 Task: Use the formula "MINUS" in spreadsheet "Project portfolio".
Action: Mouse moved to (748, 91)
Screenshot: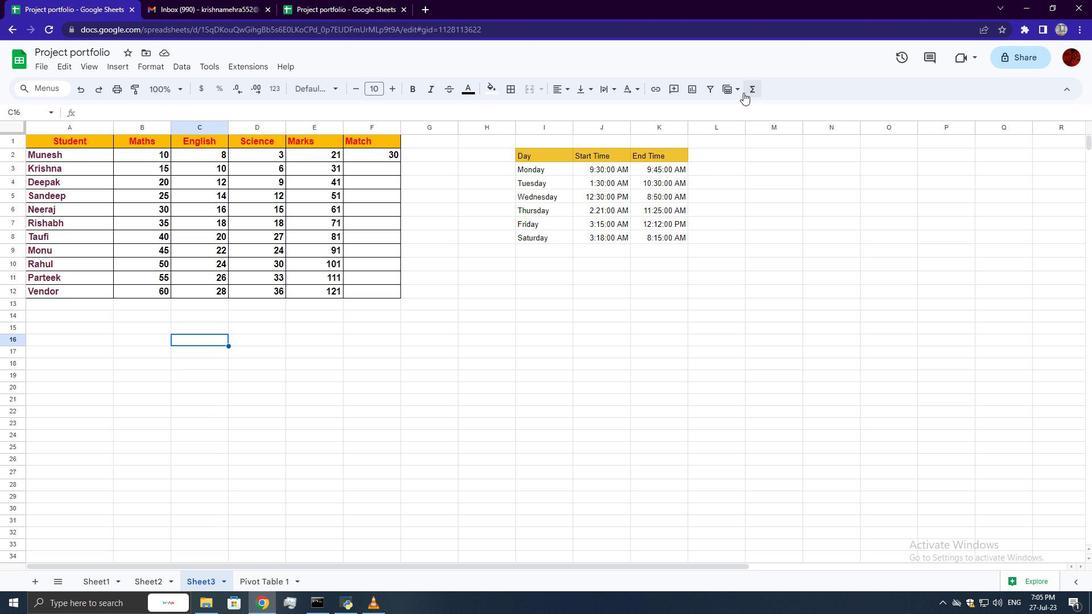 
Action: Mouse pressed left at (748, 91)
Screenshot: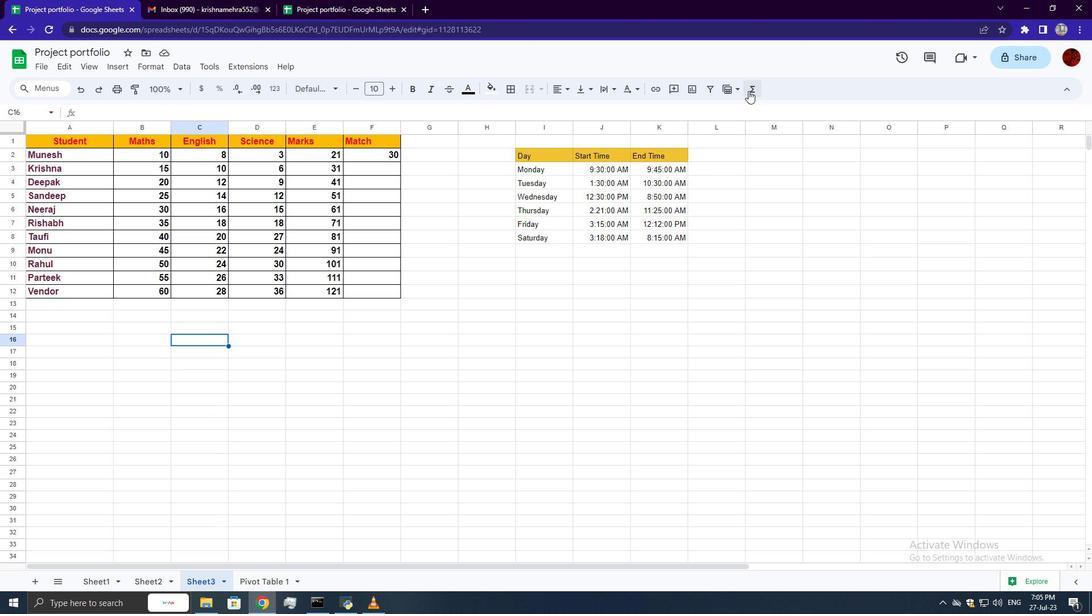 
Action: Mouse moved to (937, 221)
Screenshot: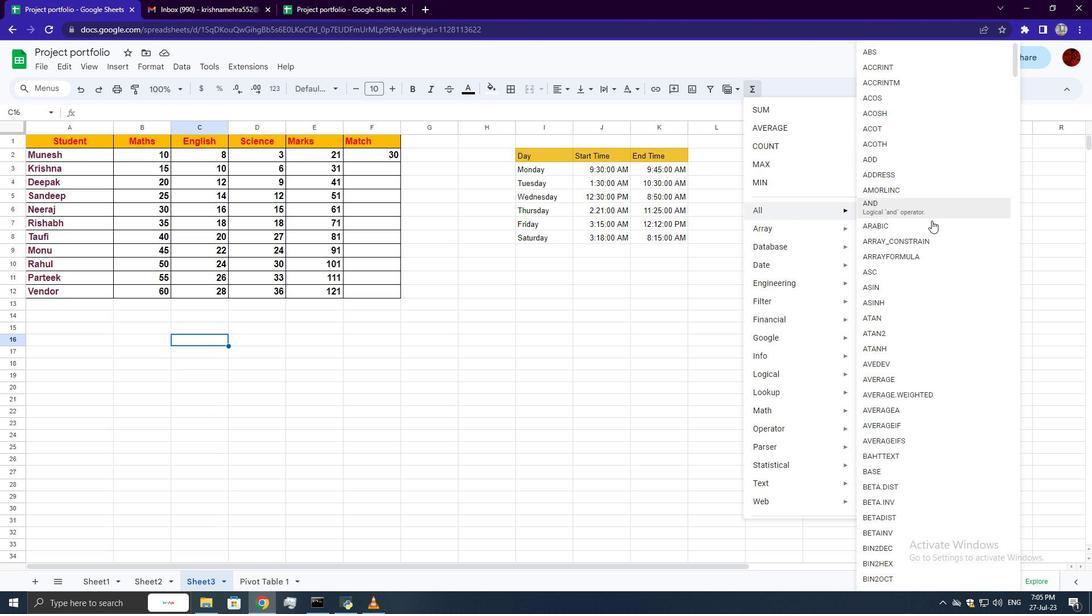 
Action: Mouse scrolled (937, 220) with delta (0, 0)
Screenshot: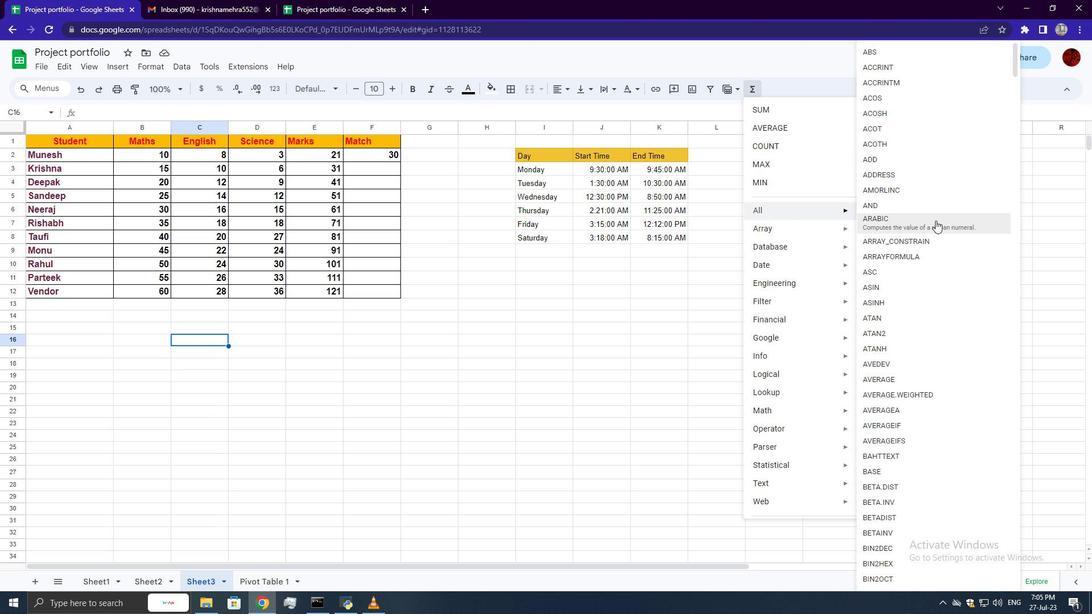 
Action: Mouse scrolled (937, 220) with delta (0, 0)
Screenshot: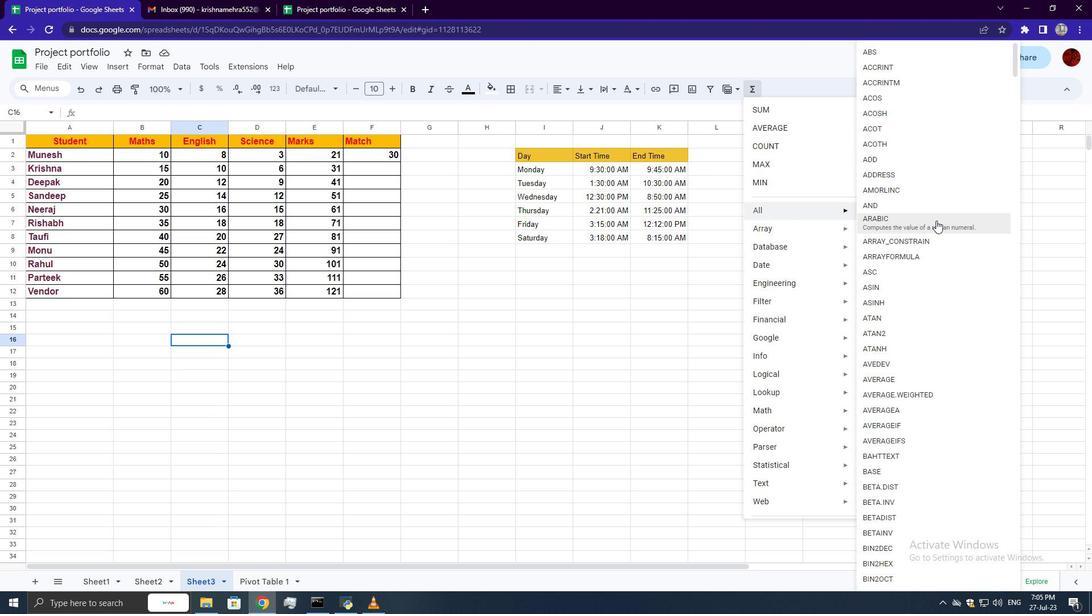 
Action: Mouse scrolled (937, 220) with delta (0, 0)
Screenshot: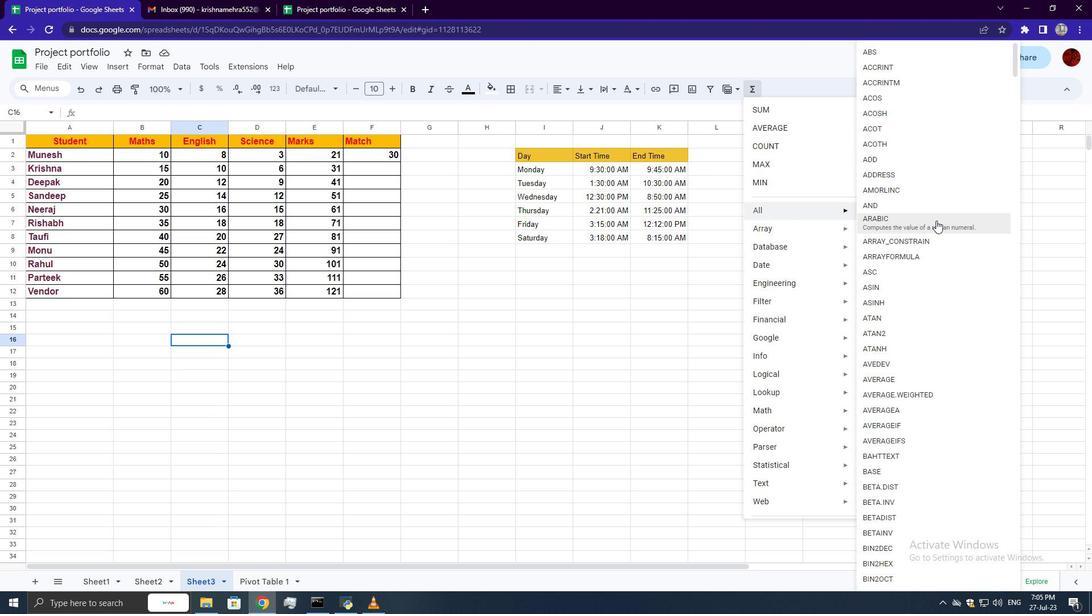 
Action: Mouse scrolled (937, 220) with delta (0, 0)
Screenshot: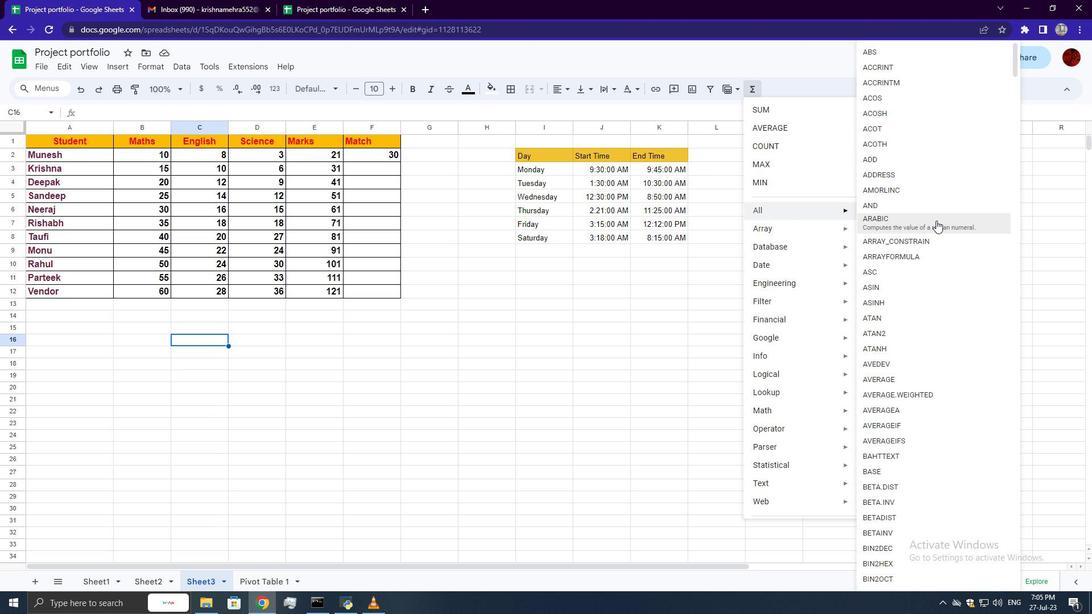 
Action: Mouse scrolled (937, 220) with delta (0, 0)
Screenshot: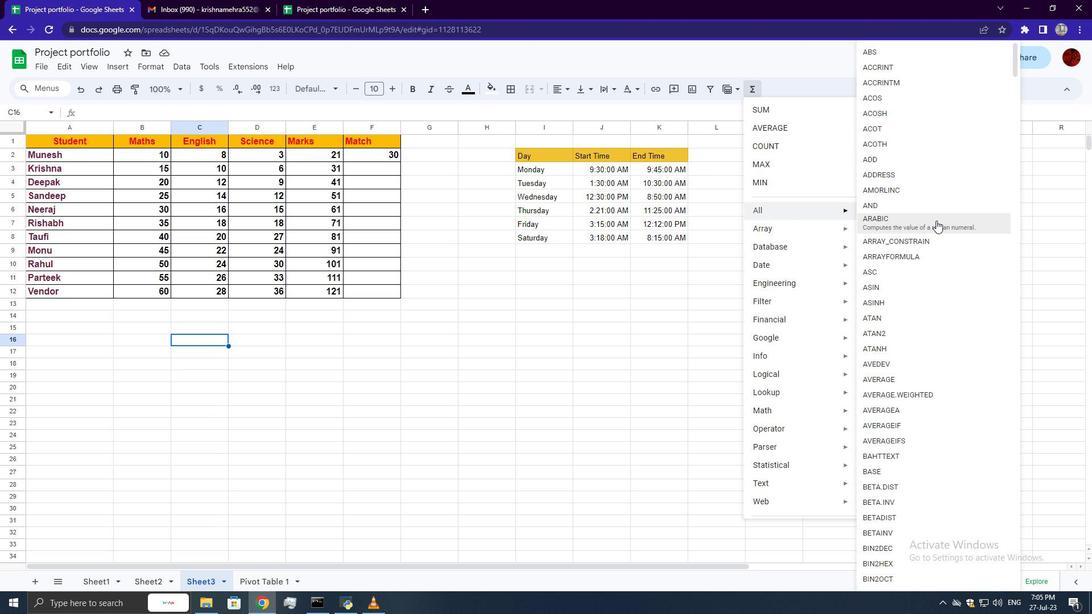 
Action: Mouse scrolled (937, 220) with delta (0, 0)
Screenshot: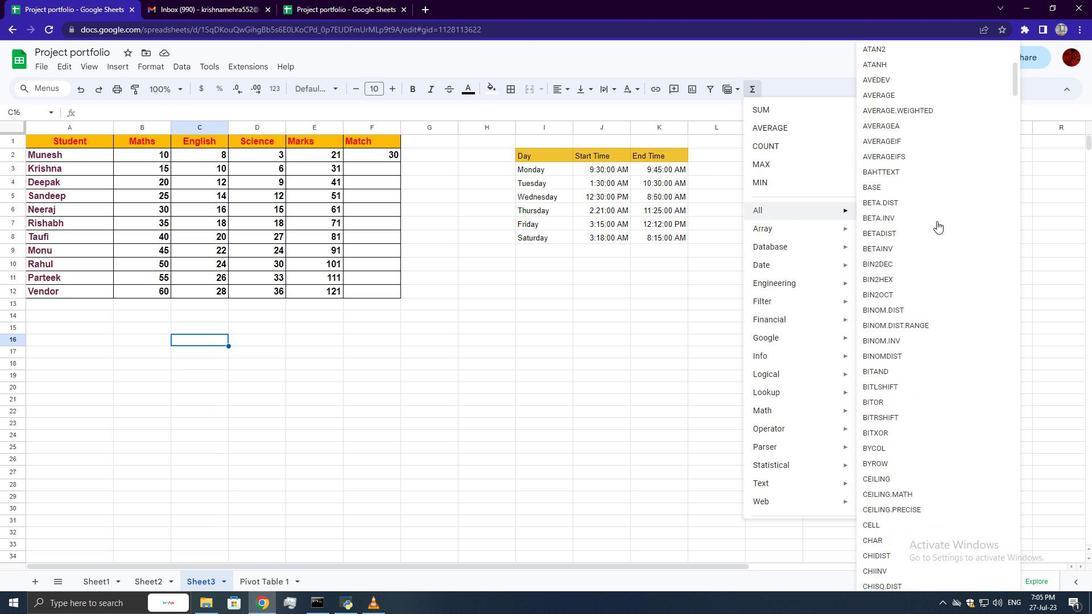 
Action: Mouse scrolled (937, 220) with delta (0, 0)
Screenshot: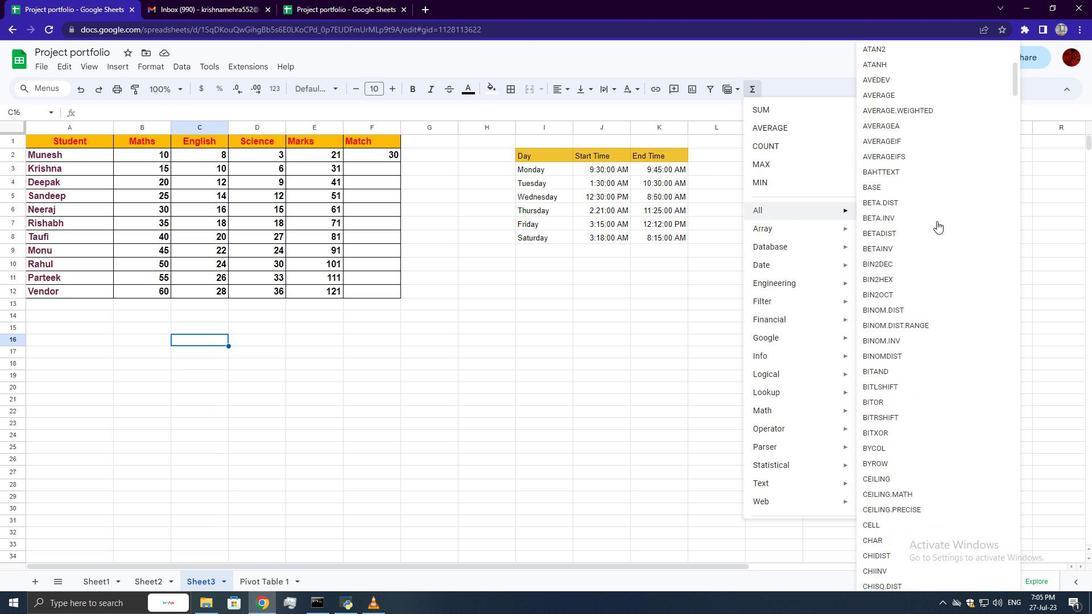 
Action: Mouse scrolled (937, 220) with delta (0, 0)
Screenshot: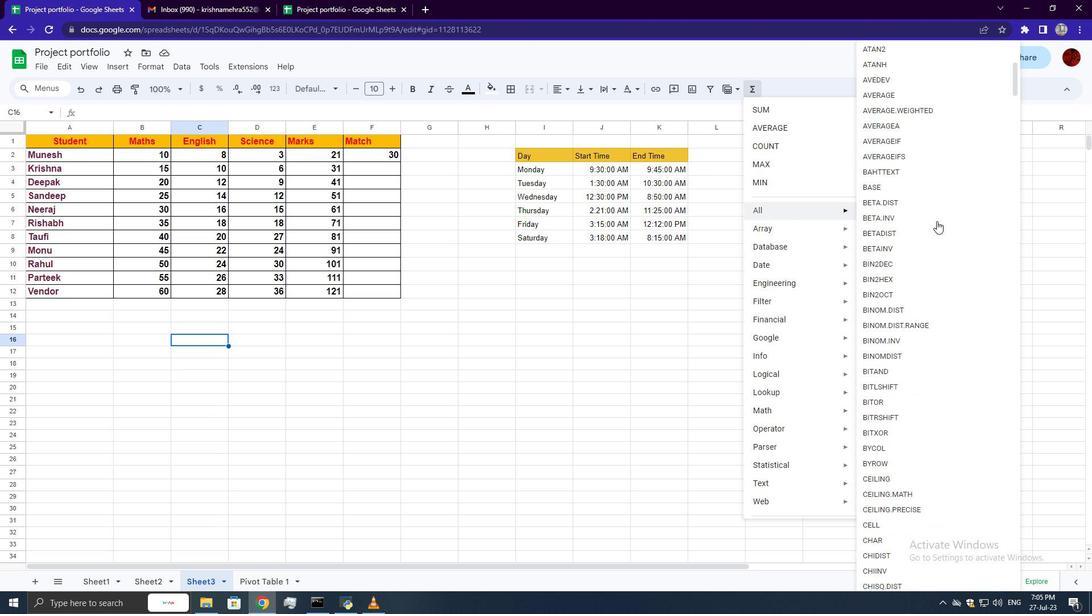 
Action: Mouse scrolled (937, 220) with delta (0, 0)
Screenshot: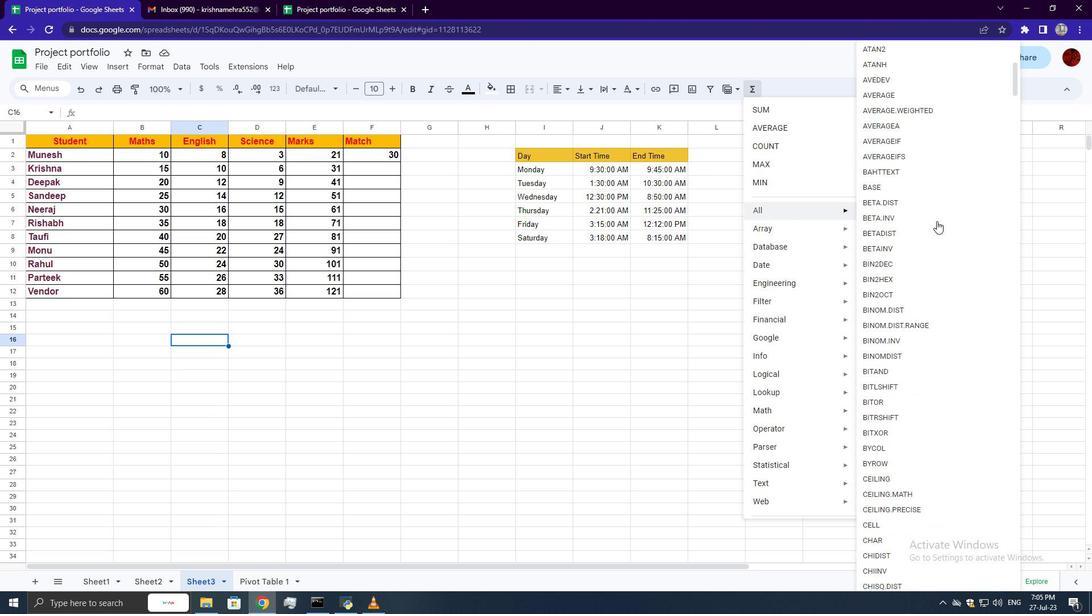 
Action: Mouse scrolled (937, 220) with delta (0, 0)
Screenshot: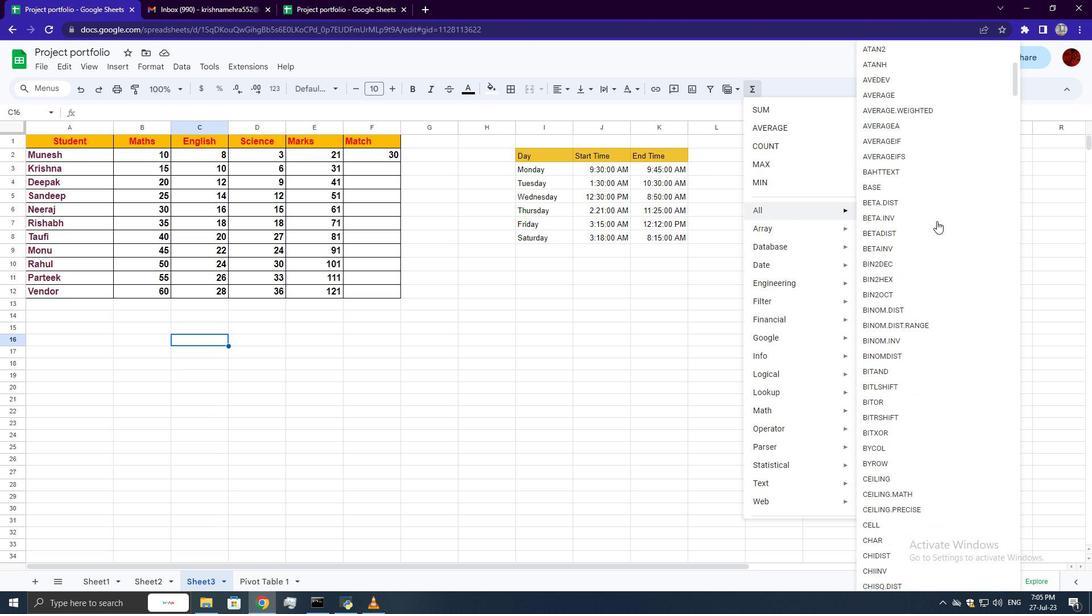 
Action: Mouse scrolled (937, 220) with delta (0, 0)
Screenshot: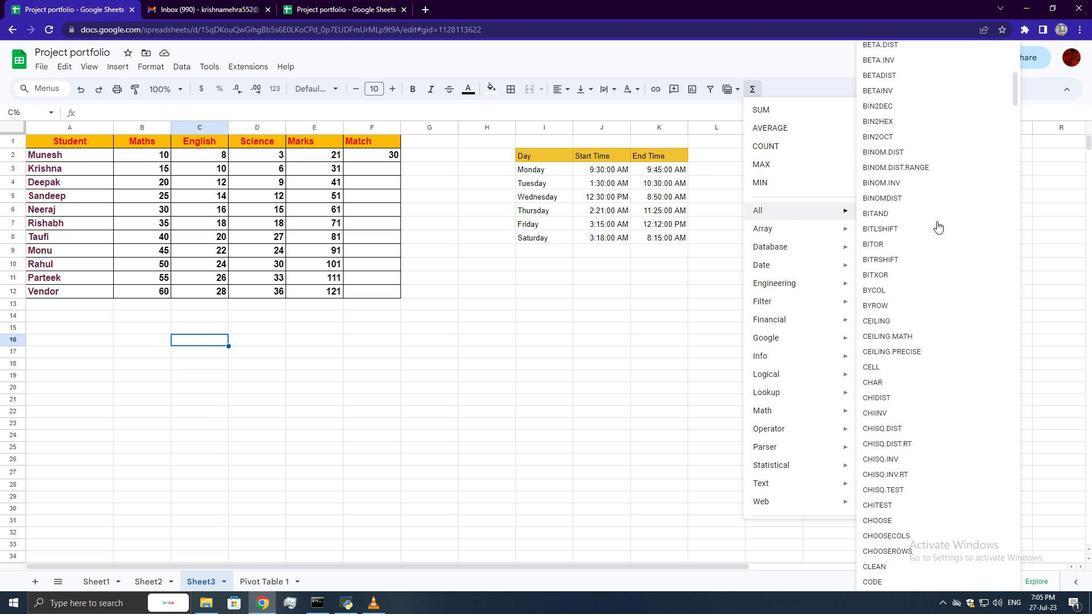 
Action: Mouse scrolled (937, 220) with delta (0, 0)
Screenshot: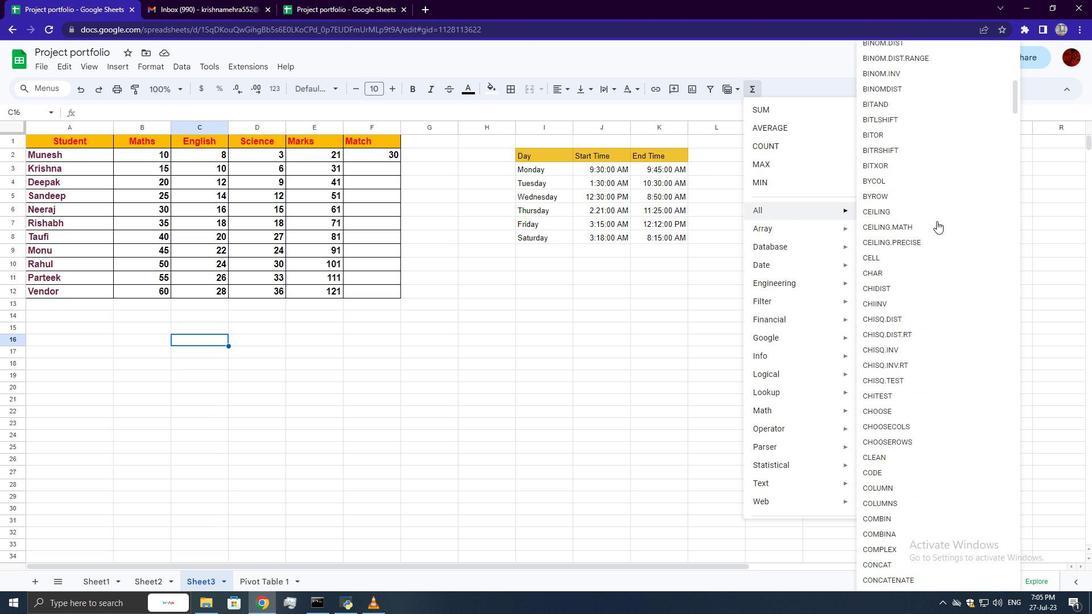 
Action: Mouse scrolled (937, 220) with delta (0, 0)
Screenshot: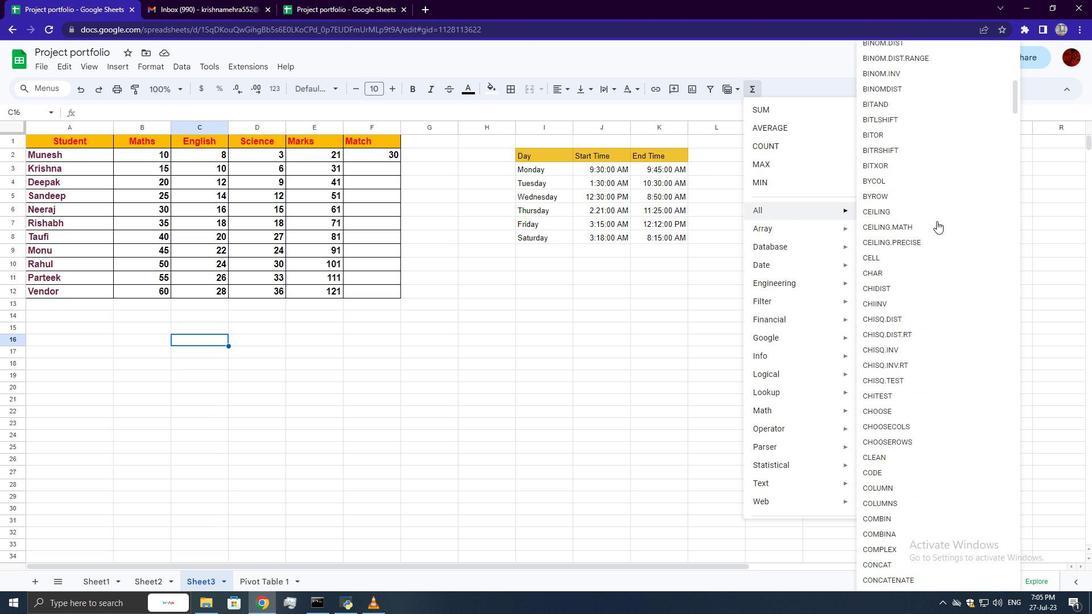 
Action: Mouse scrolled (937, 220) with delta (0, 0)
Screenshot: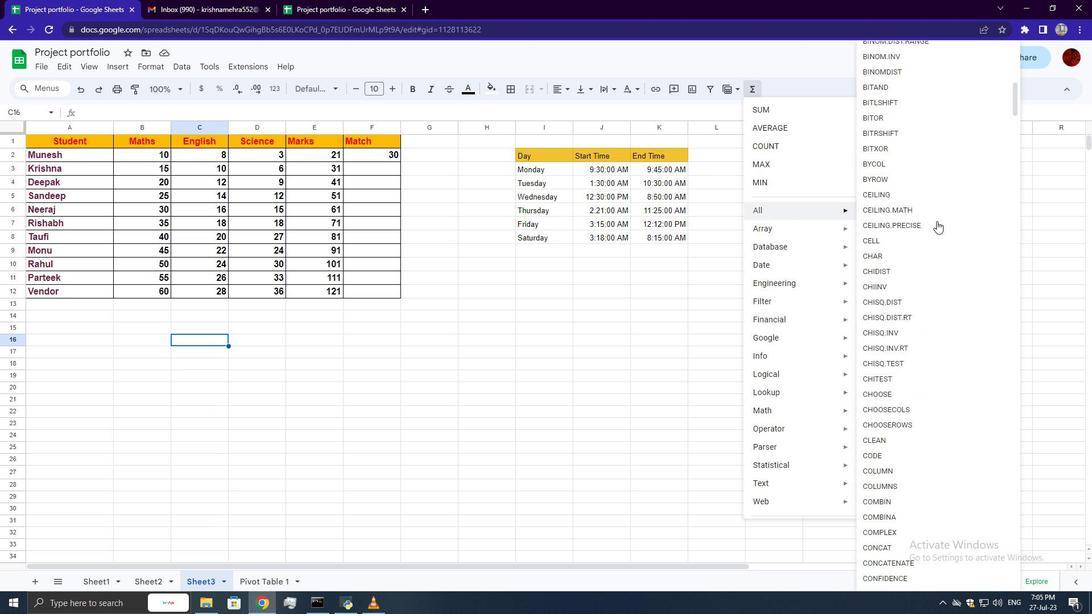 
Action: Mouse scrolled (937, 220) with delta (0, 0)
Screenshot: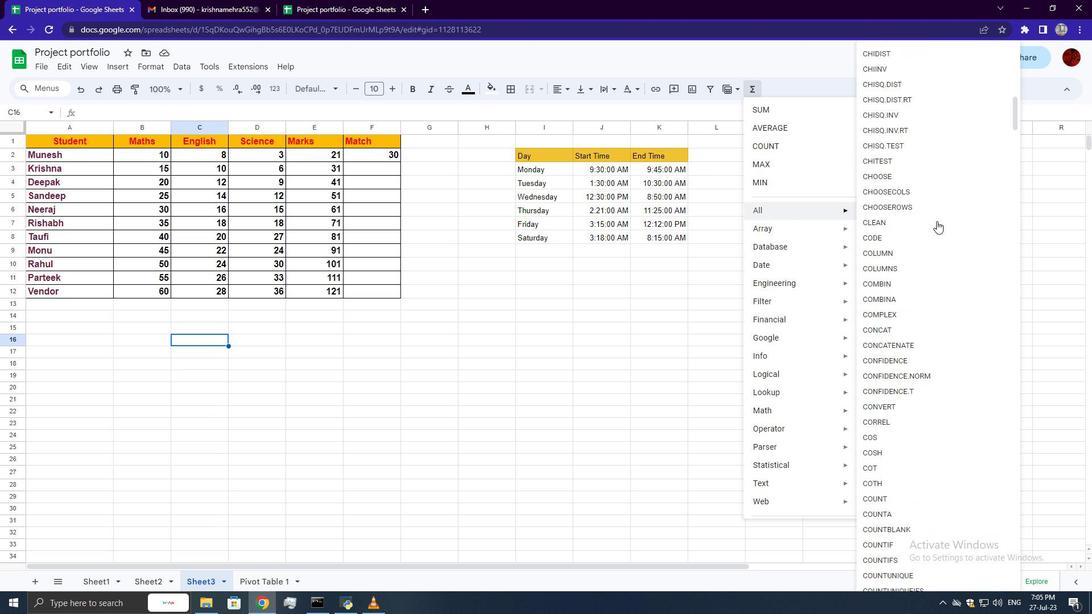 
Action: Mouse scrolled (937, 220) with delta (0, 0)
Screenshot: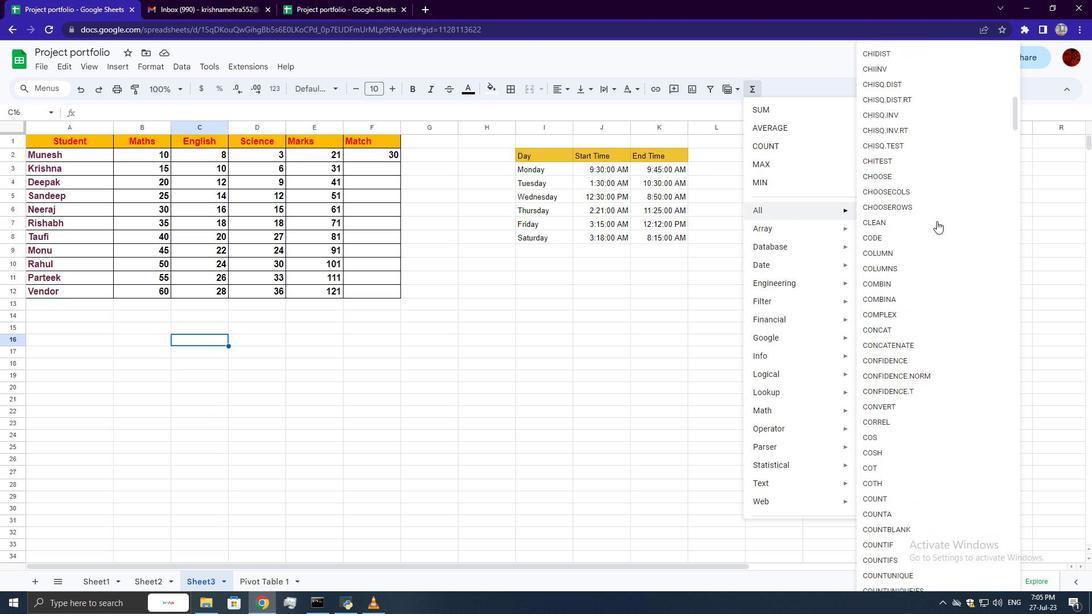 
Action: Mouse scrolled (937, 220) with delta (0, 0)
Screenshot: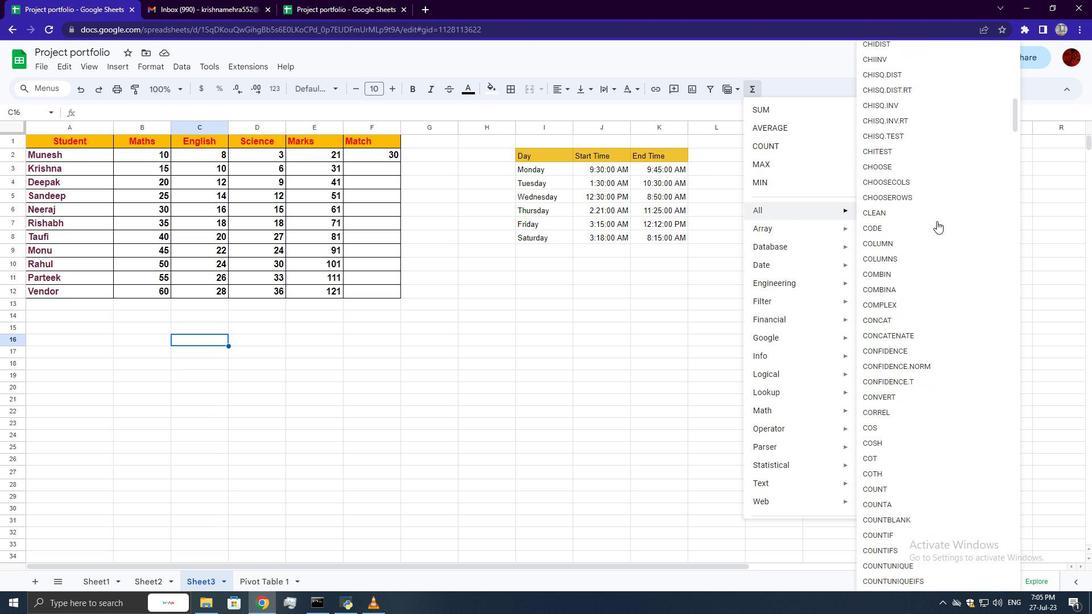 
Action: Mouse scrolled (937, 220) with delta (0, 0)
Screenshot: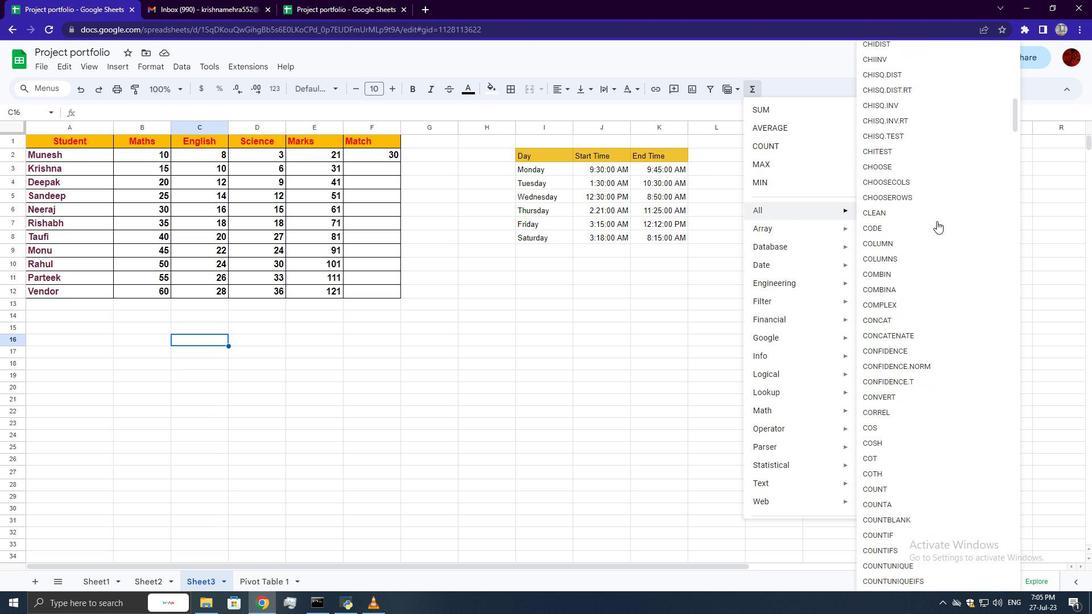 
Action: Mouse scrolled (937, 220) with delta (0, 0)
Screenshot: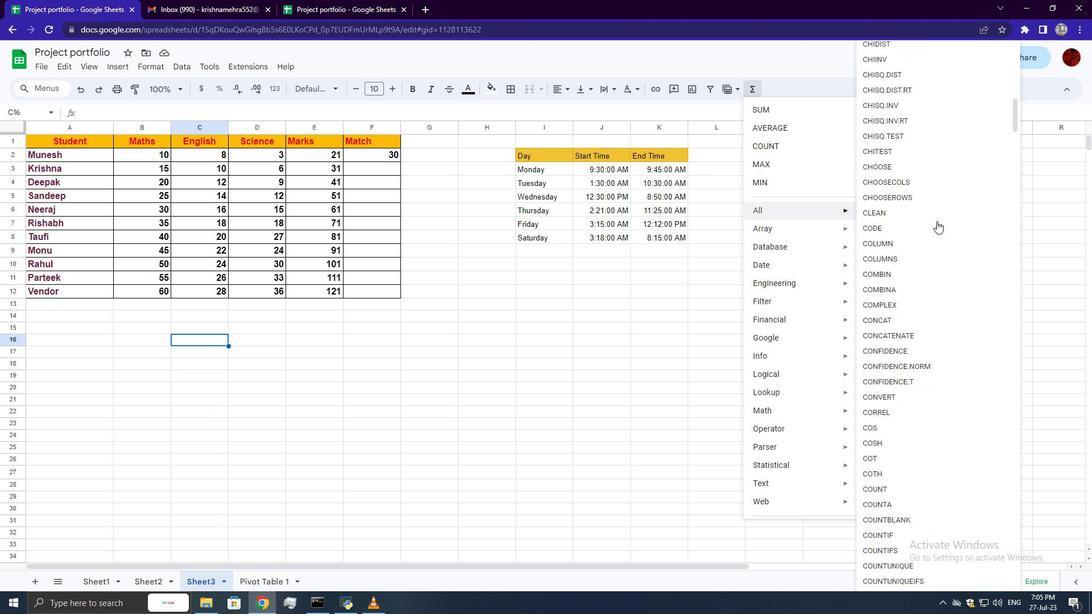 
Action: Mouse scrolled (937, 220) with delta (0, 0)
Screenshot: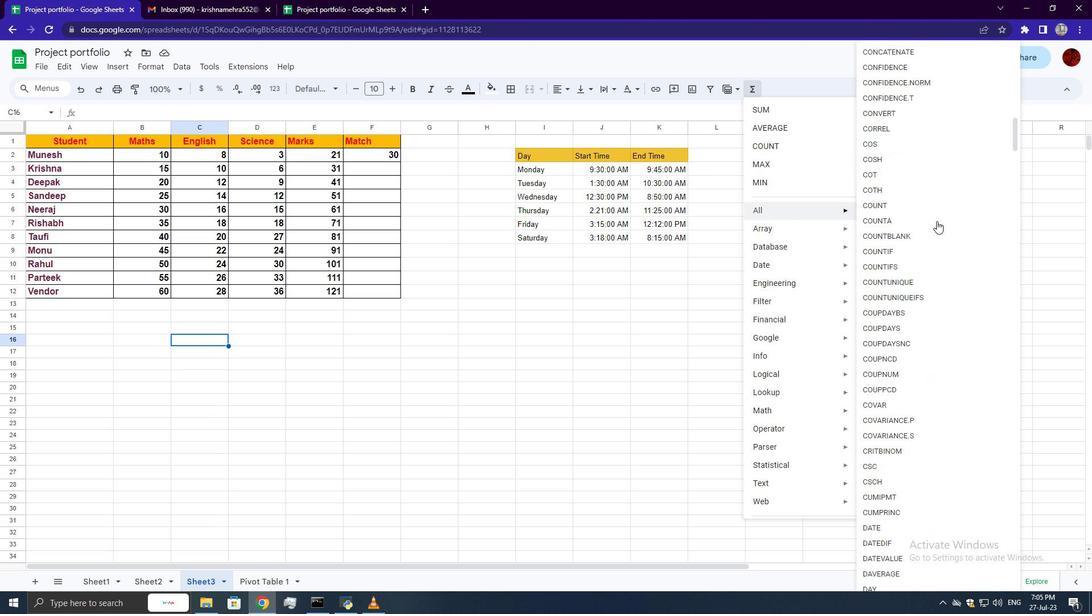 
Action: Mouse scrolled (937, 220) with delta (0, 0)
Screenshot: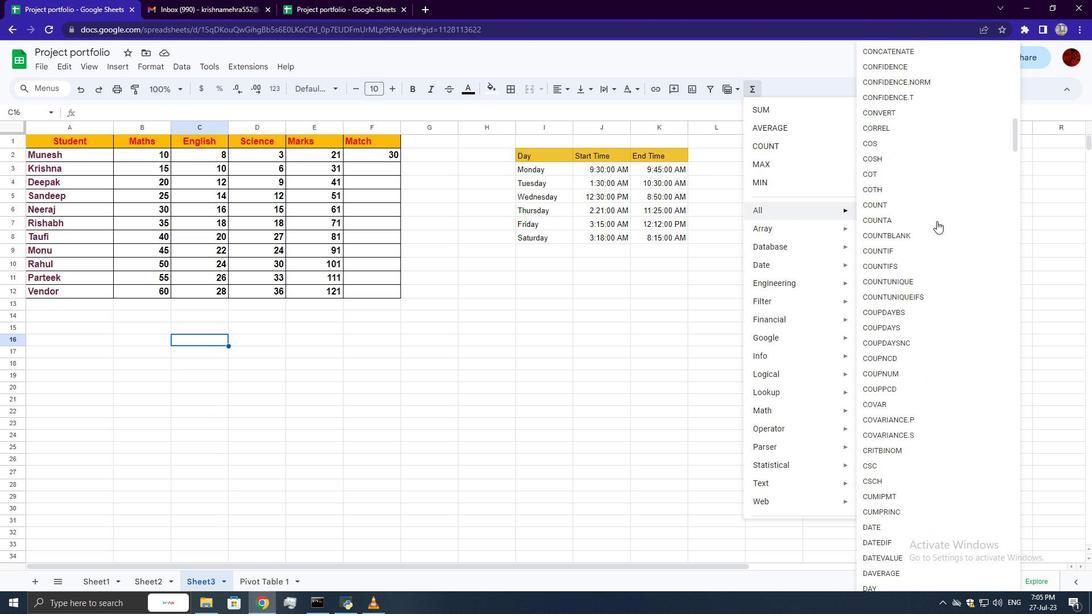
Action: Mouse scrolled (937, 220) with delta (0, 0)
Screenshot: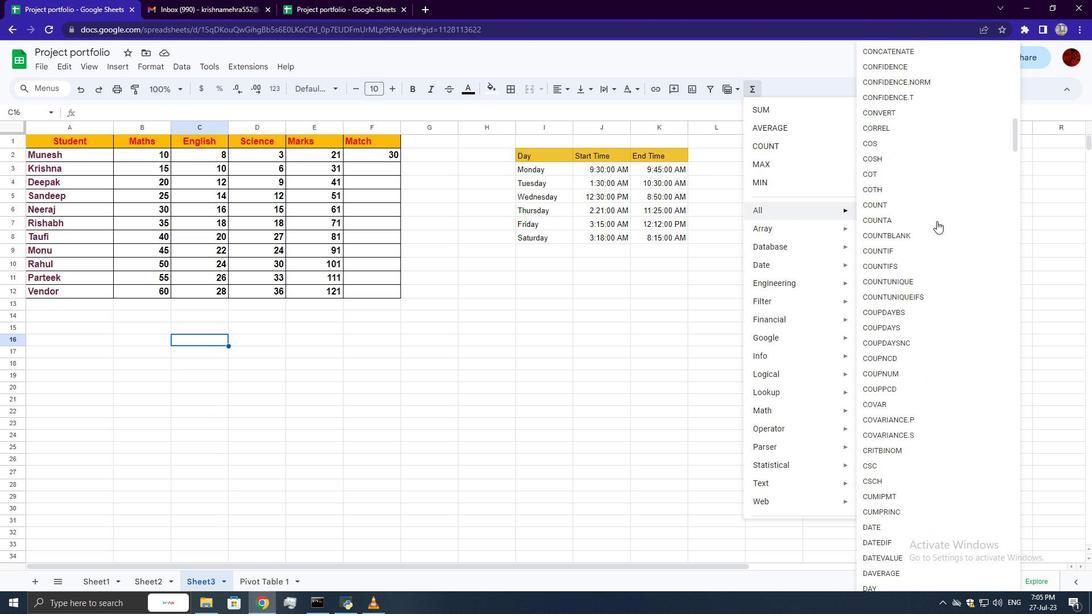 
Action: Mouse scrolled (937, 220) with delta (0, 0)
Screenshot: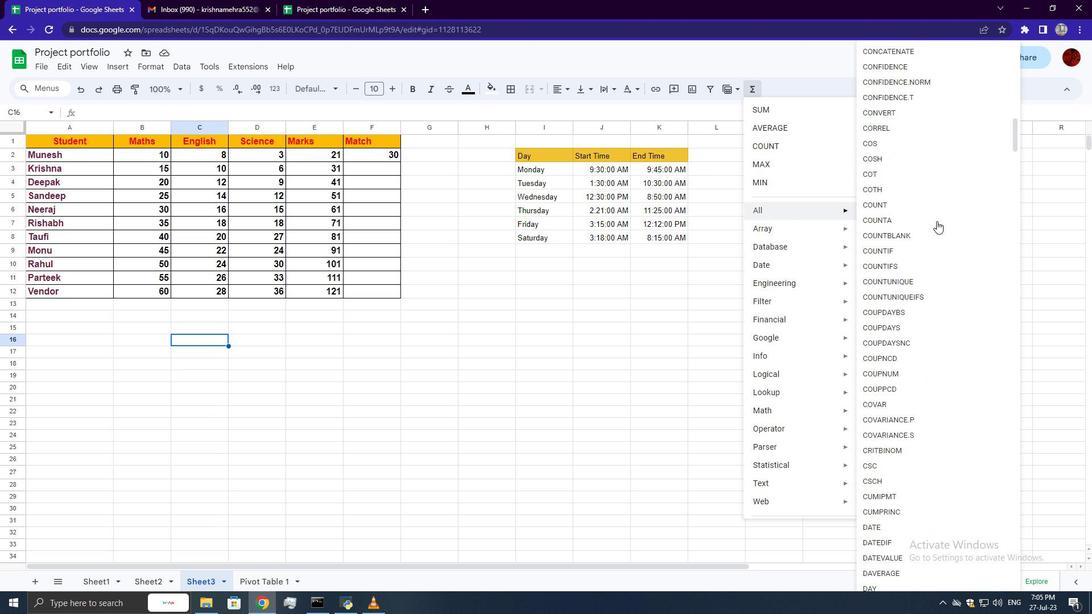 
Action: Mouse scrolled (937, 220) with delta (0, 0)
Screenshot: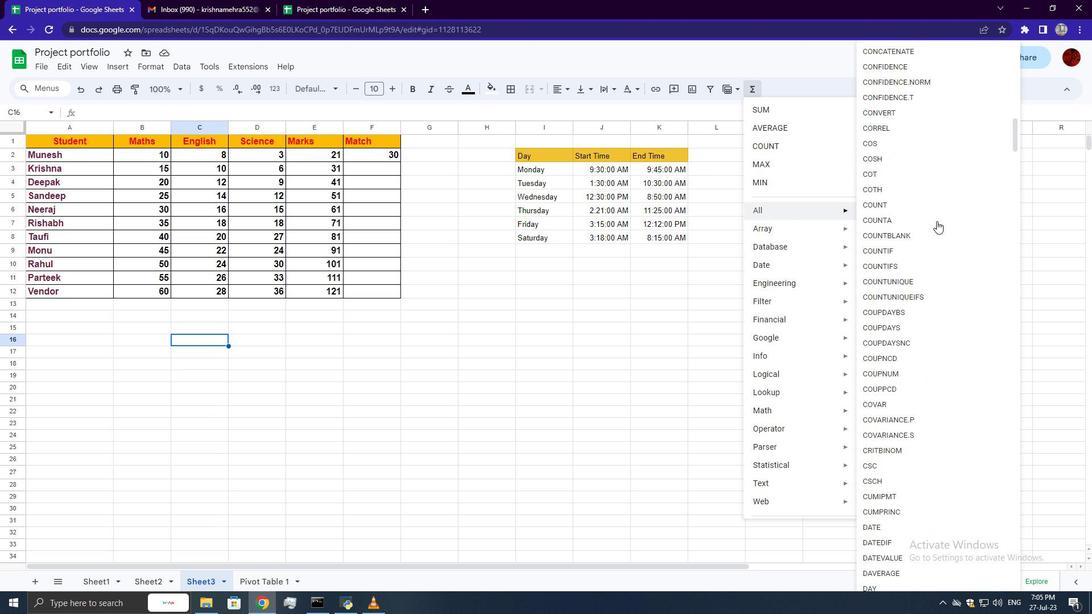 
Action: Mouse scrolled (937, 220) with delta (0, 0)
Screenshot: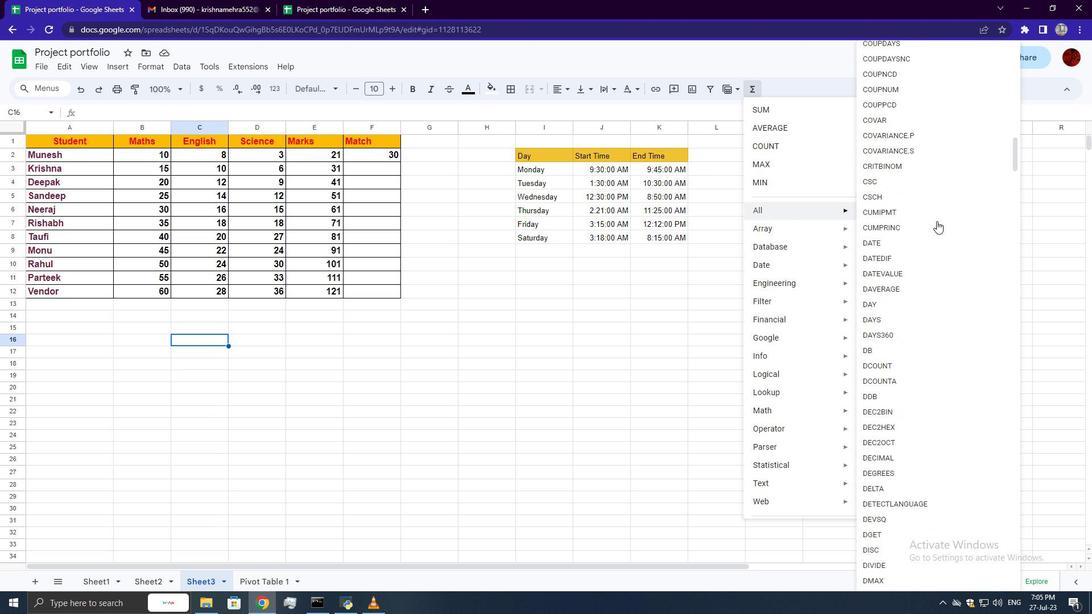 
Action: Mouse scrolled (937, 220) with delta (0, 0)
Screenshot: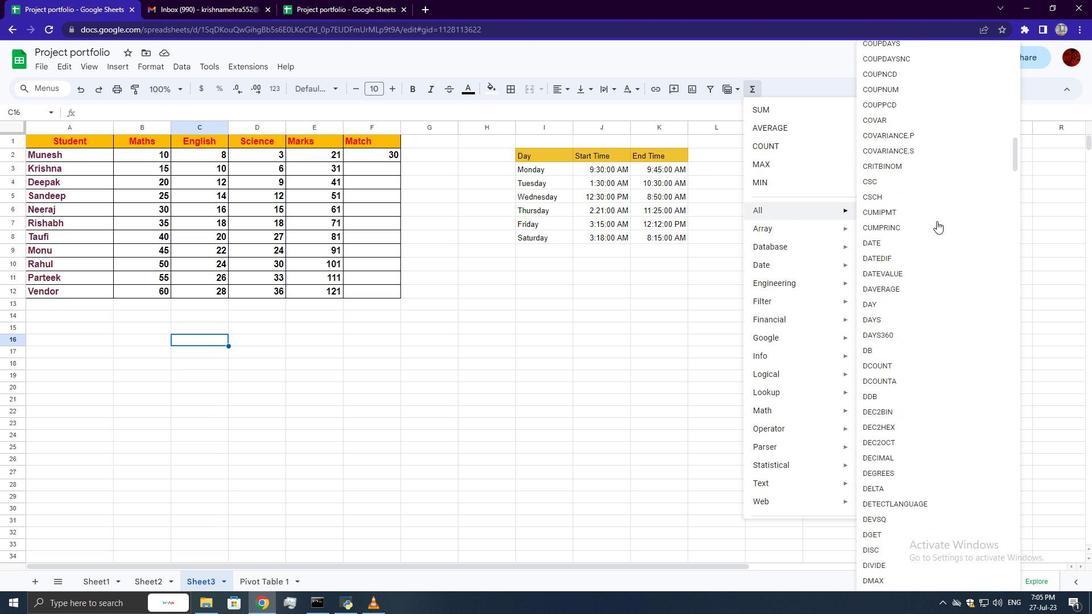 
Action: Mouse scrolled (937, 220) with delta (0, 0)
Screenshot: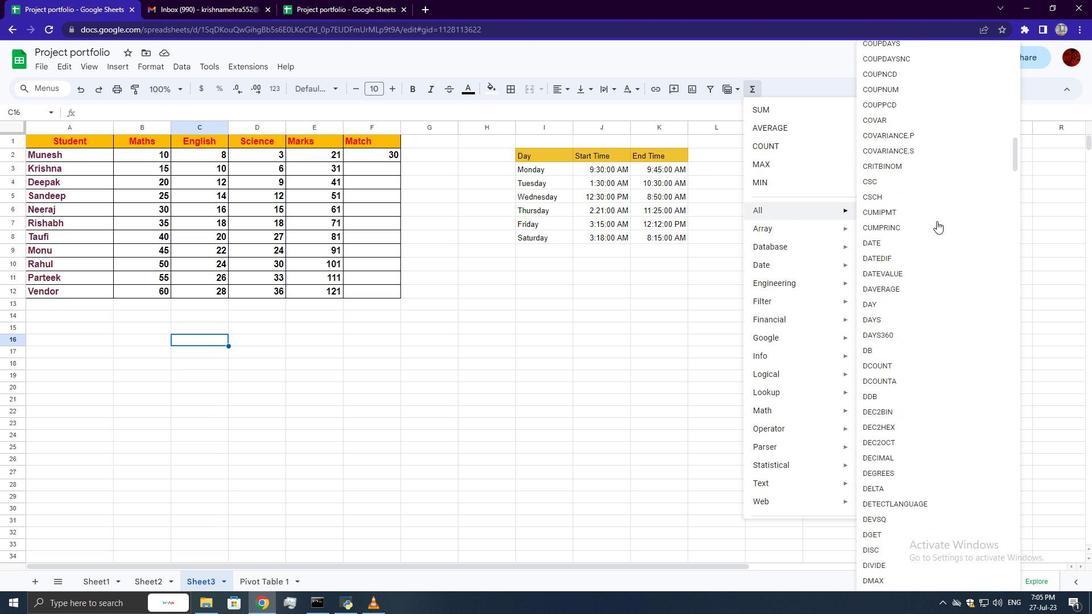 
Action: Mouse scrolled (937, 220) with delta (0, 0)
Screenshot: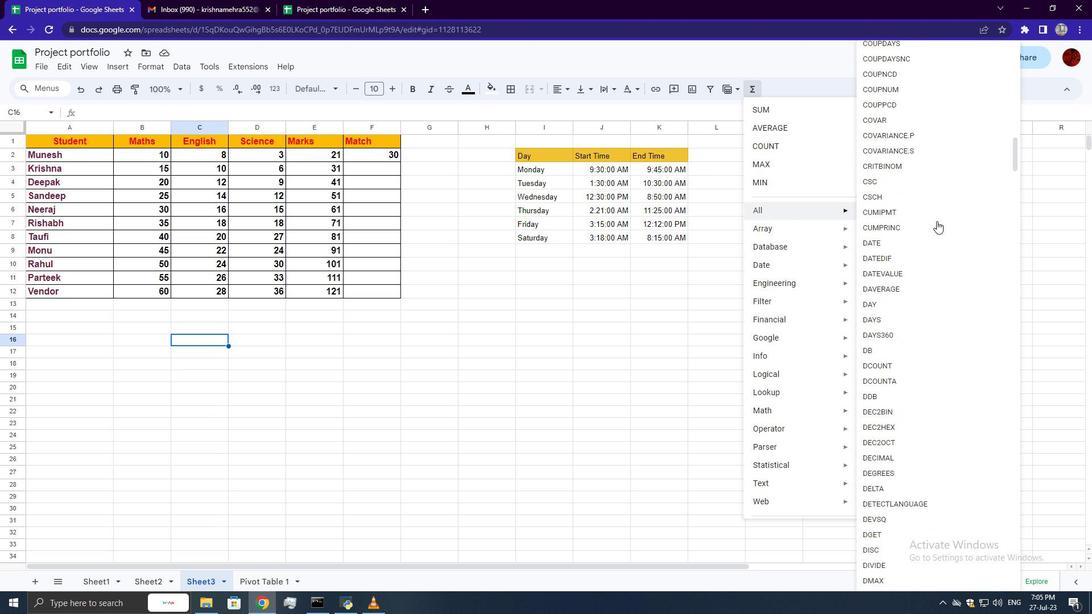 
Action: Mouse scrolled (937, 220) with delta (0, 0)
Screenshot: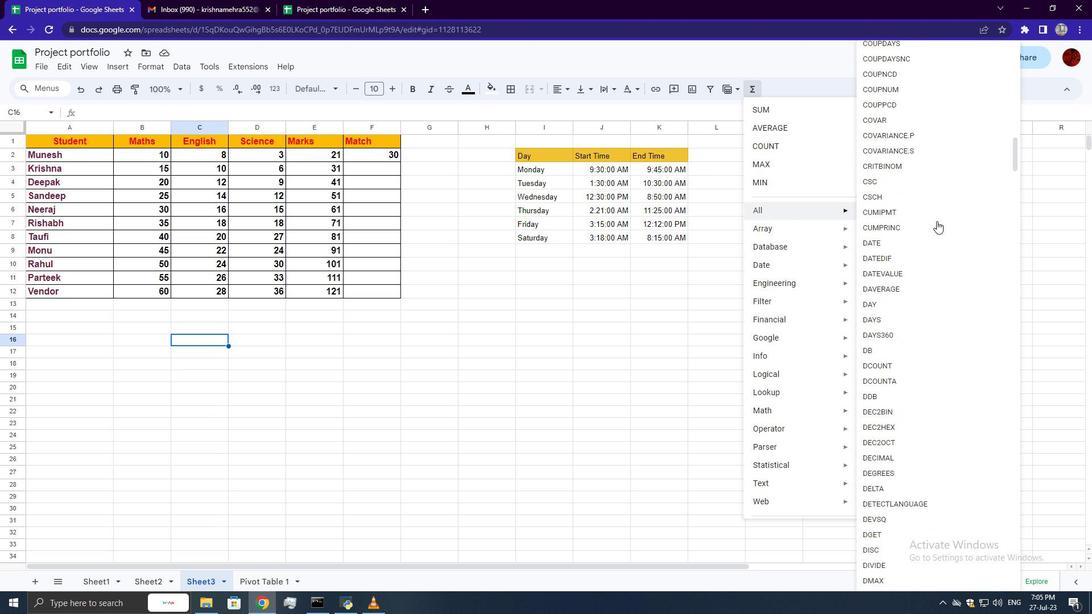 
Action: Mouse scrolled (937, 220) with delta (0, 0)
Screenshot: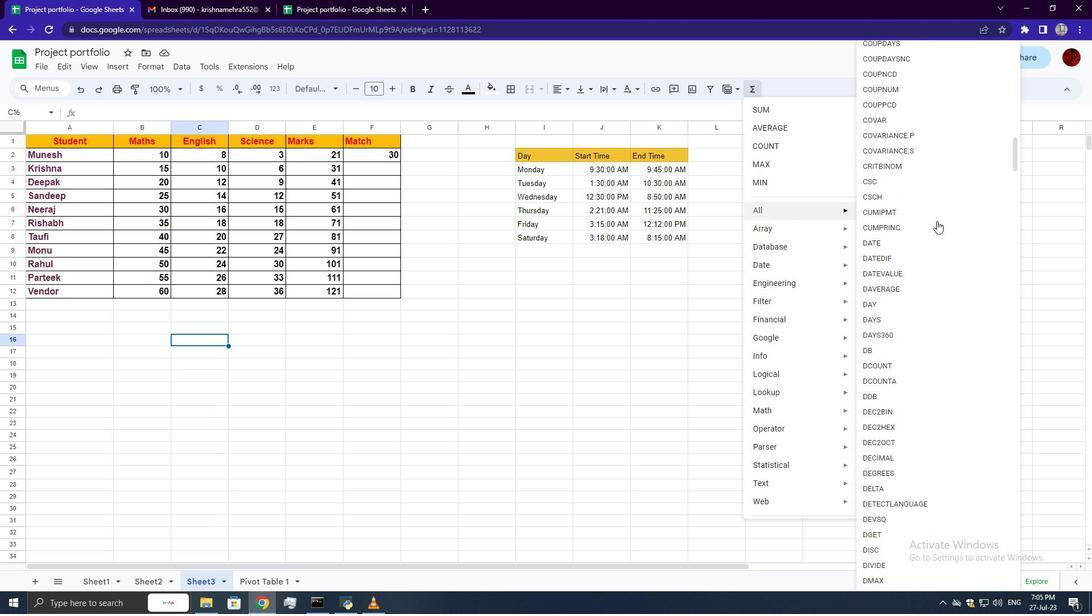 
Action: Mouse moved to (937, 223)
Screenshot: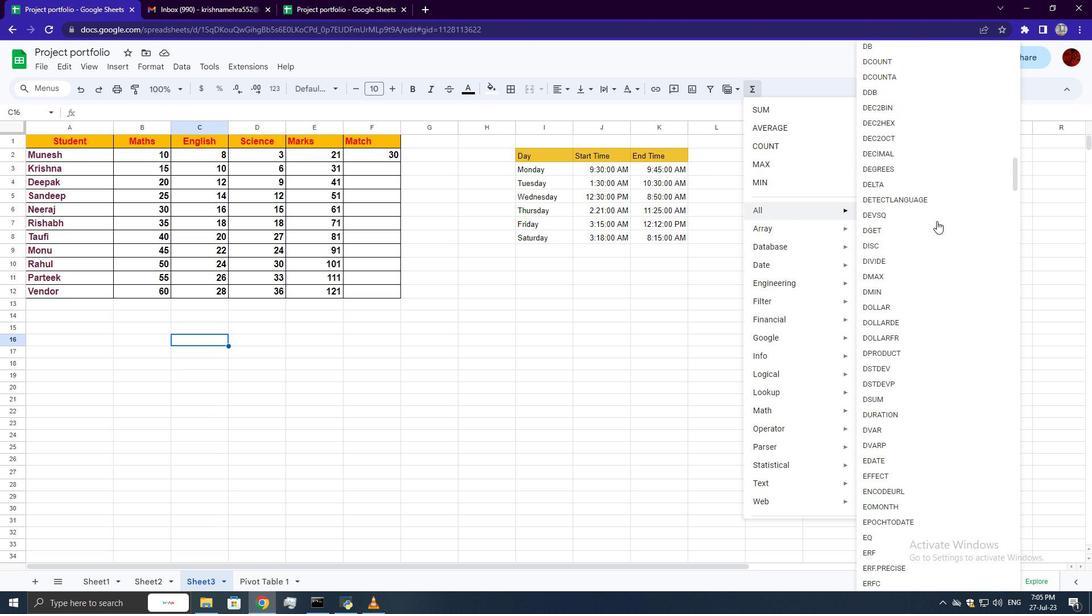
Action: Mouse scrolled (937, 222) with delta (0, 0)
Screenshot: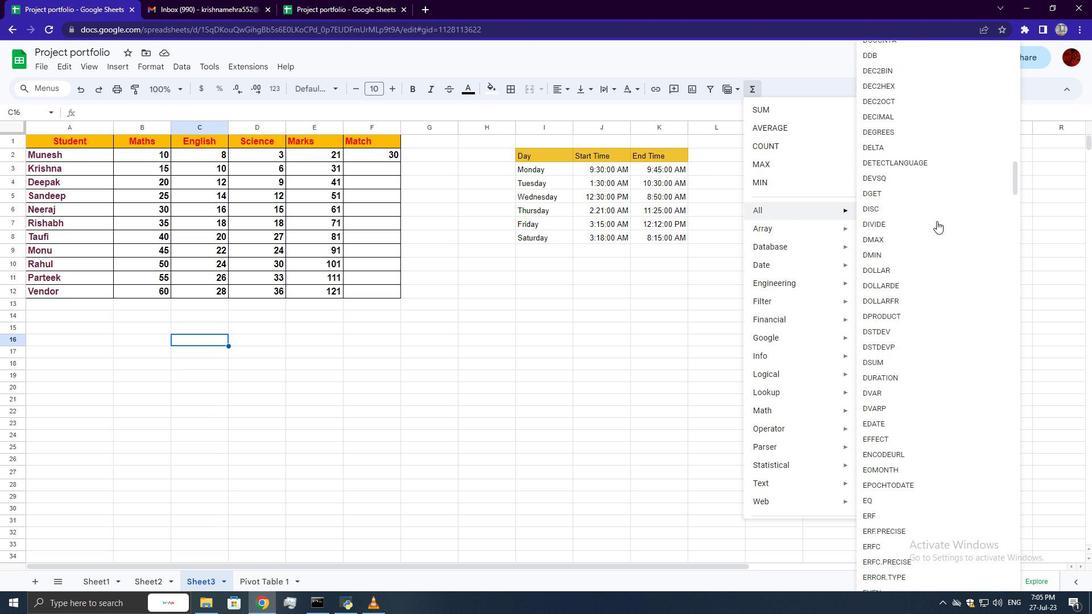 
Action: Mouse scrolled (937, 222) with delta (0, 0)
Screenshot: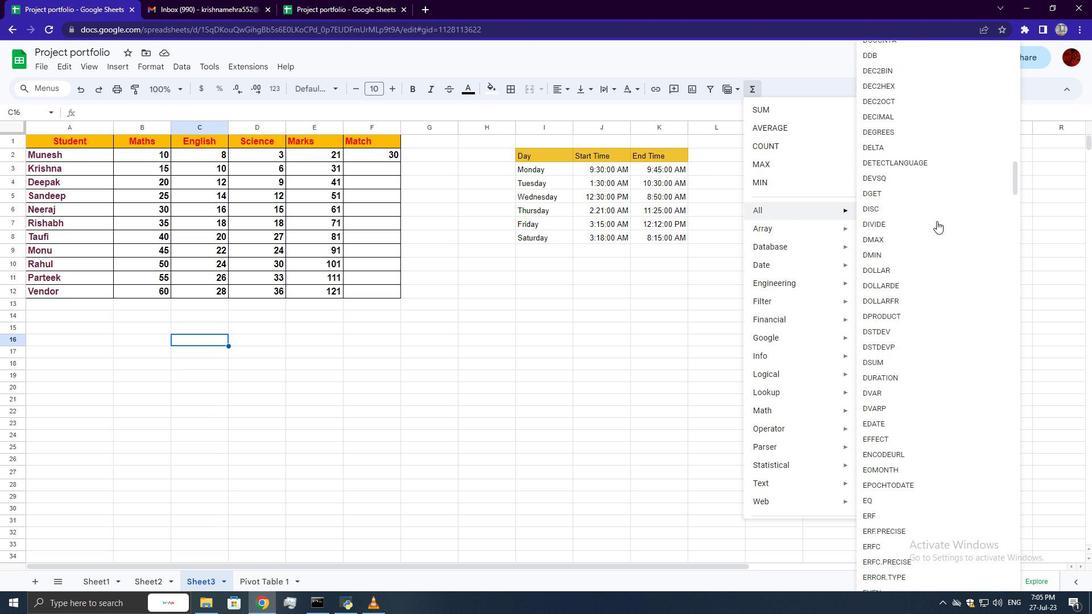 
Action: Mouse scrolled (937, 222) with delta (0, 0)
Screenshot: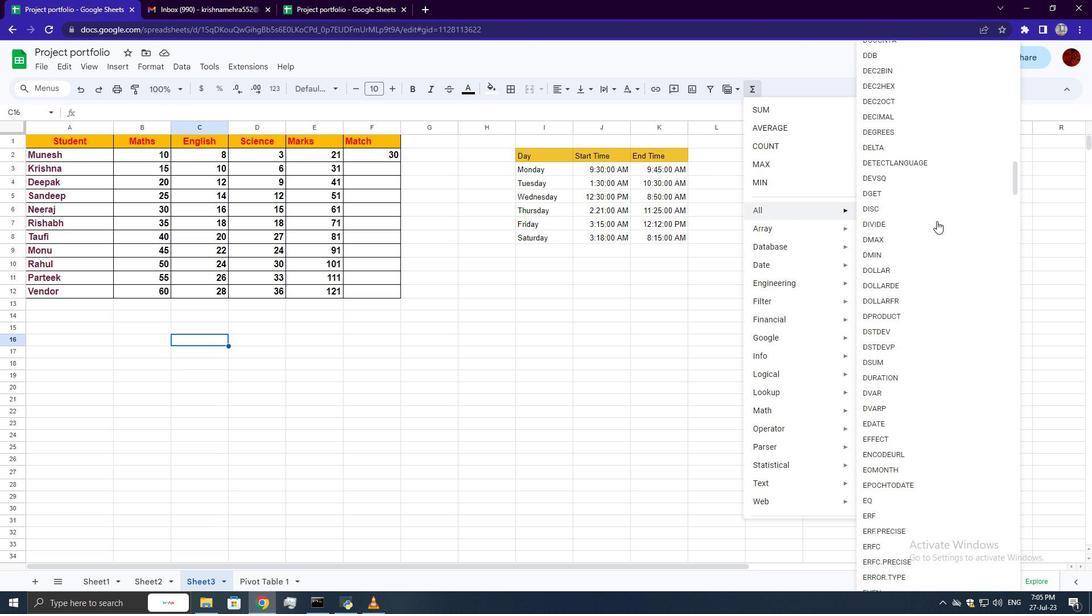 
Action: Mouse scrolled (937, 222) with delta (0, 0)
Screenshot: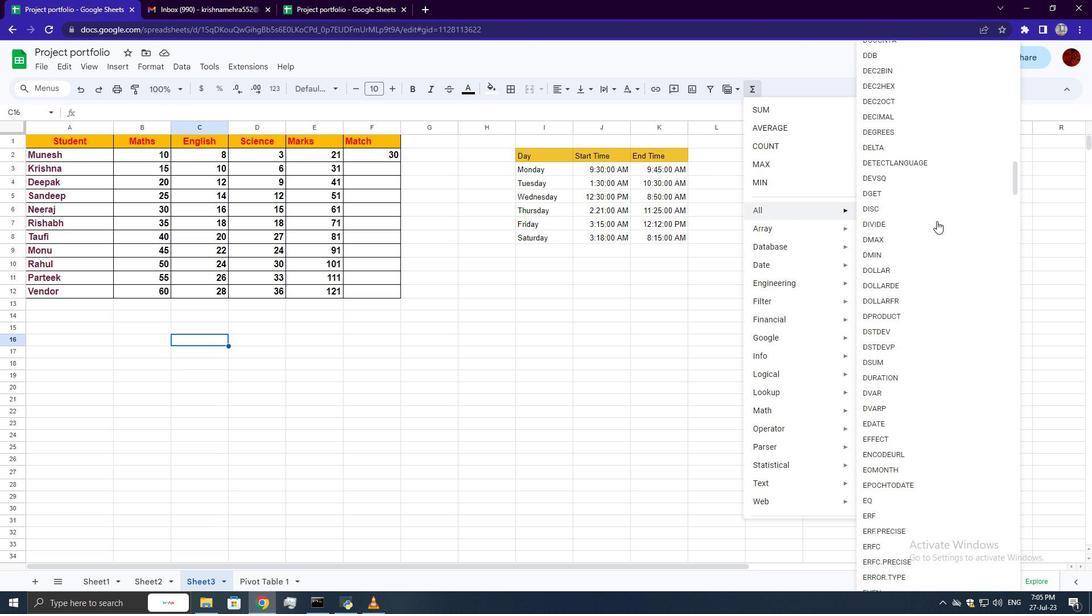 
Action: Mouse scrolled (937, 222) with delta (0, 0)
Screenshot: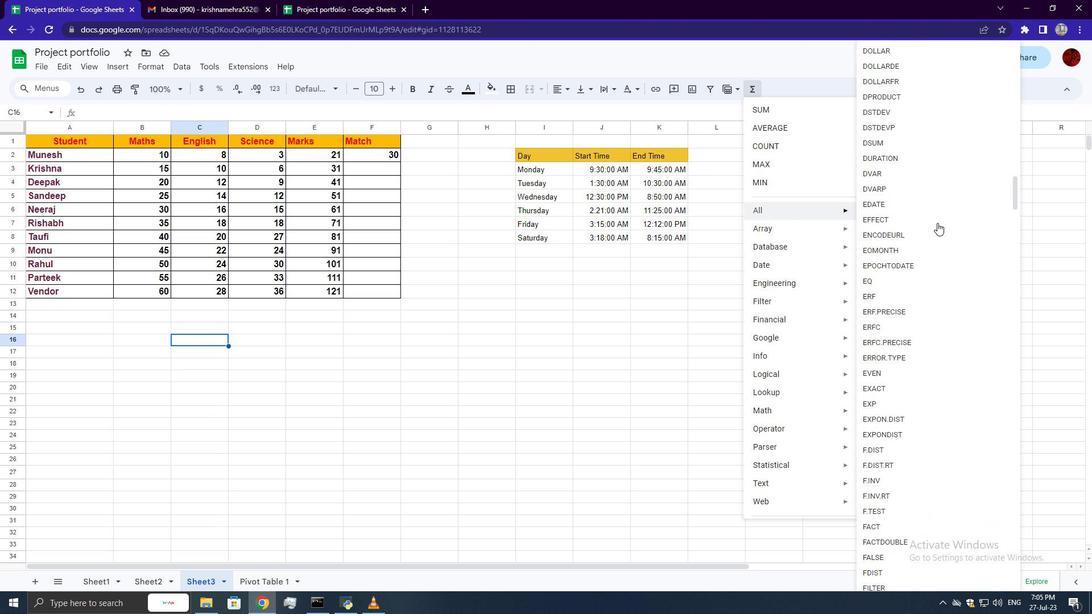 
Action: Mouse scrolled (937, 222) with delta (0, 0)
Screenshot: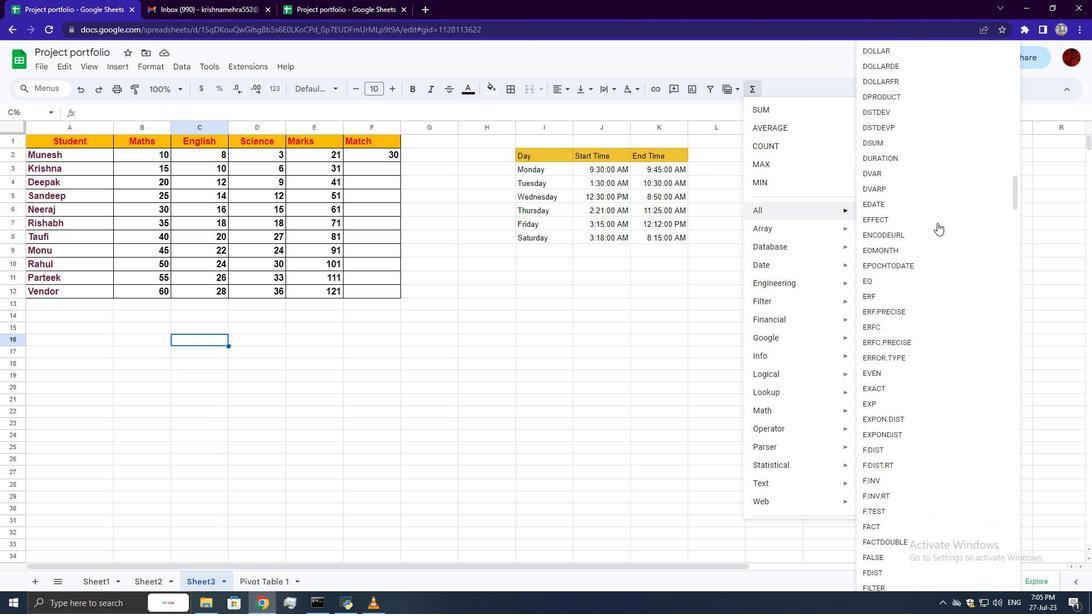 
Action: Mouse scrolled (937, 222) with delta (0, 0)
Screenshot: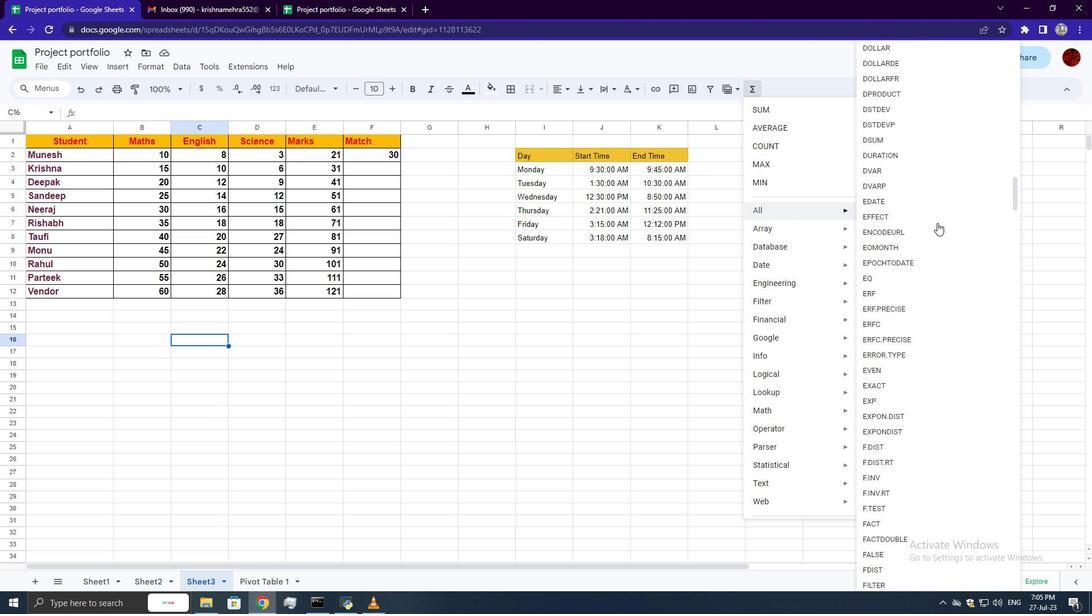 
Action: Mouse scrolled (937, 222) with delta (0, 0)
Screenshot: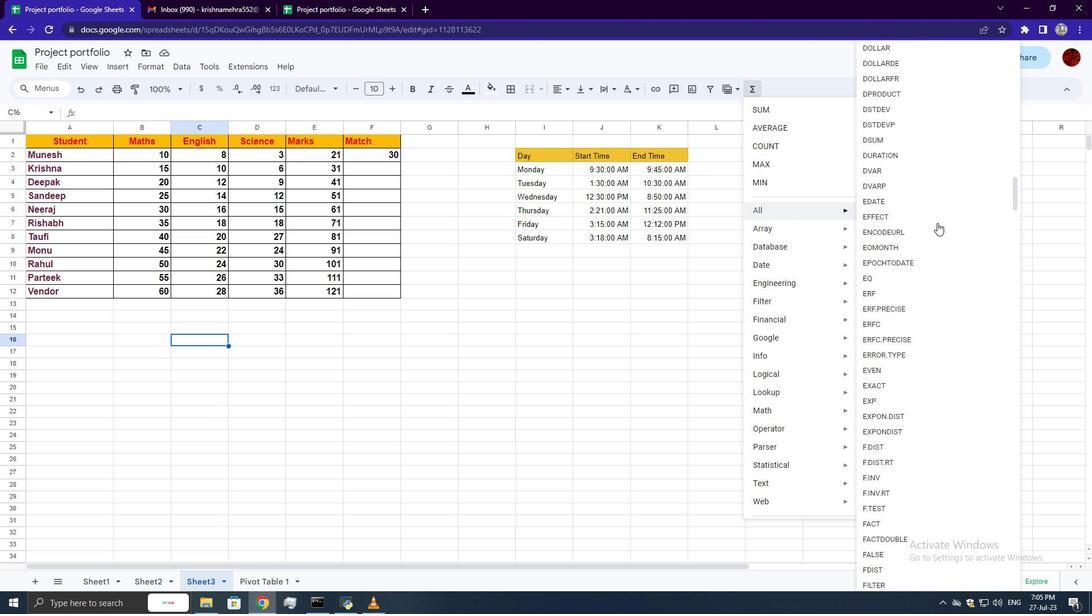 
Action: Mouse scrolled (937, 222) with delta (0, 0)
Screenshot: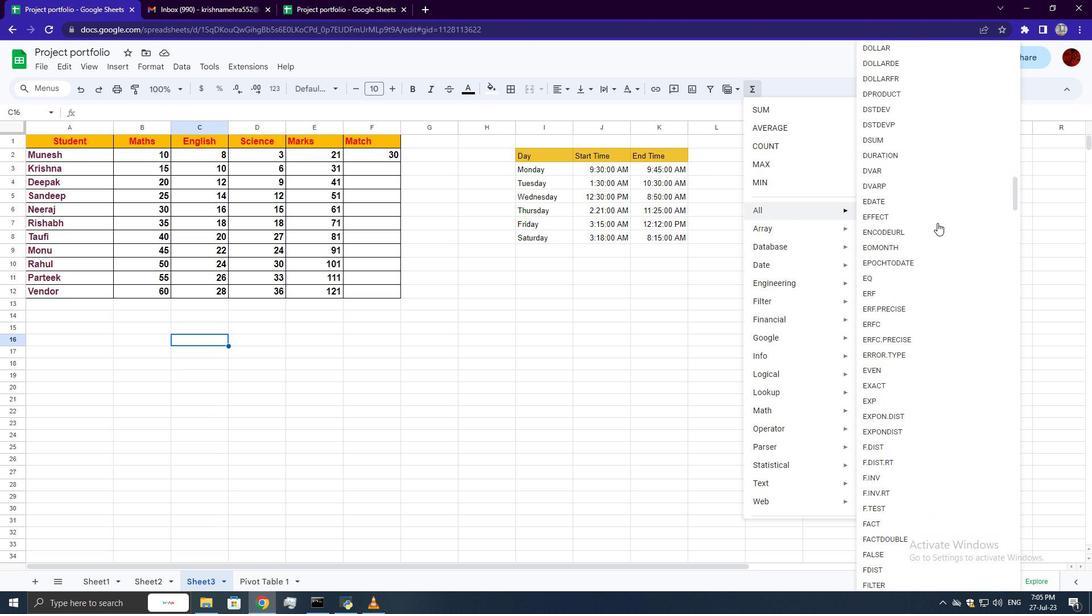 
Action: Mouse scrolled (937, 222) with delta (0, 0)
Screenshot: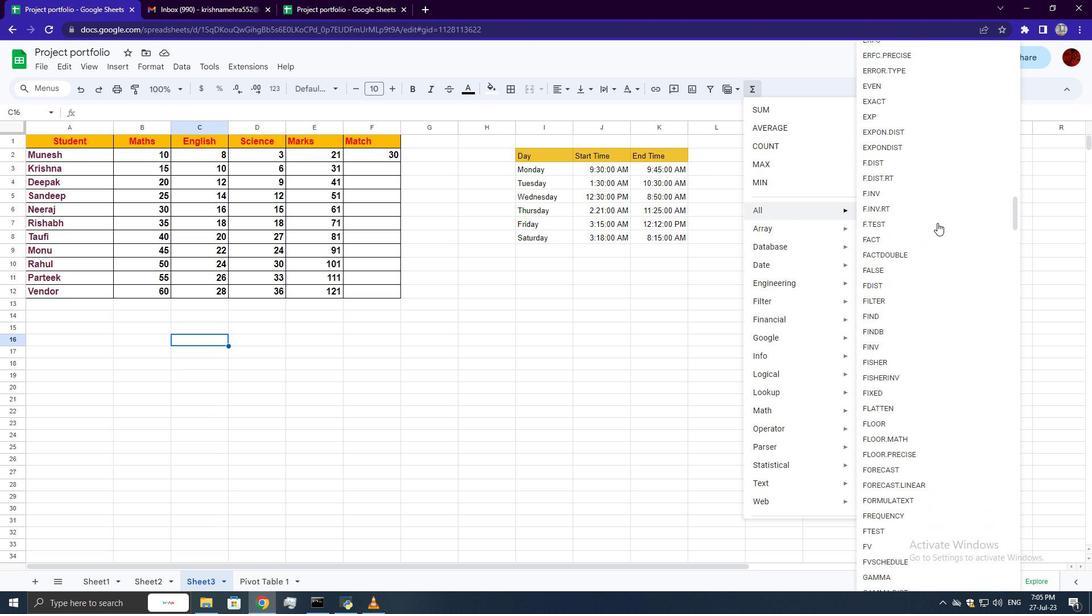 
Action: Mouse scrolled (937, 222) with delta (0, 0)
Screenshot: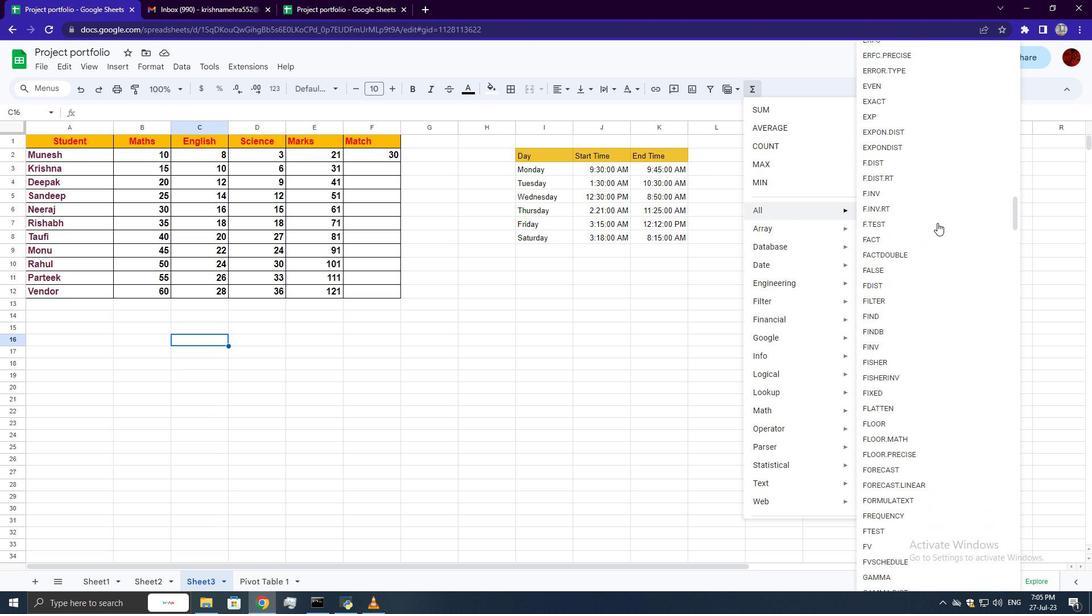 
Action: Mouse scrolled (937, 222) with delta (0, 0)
Screenshot: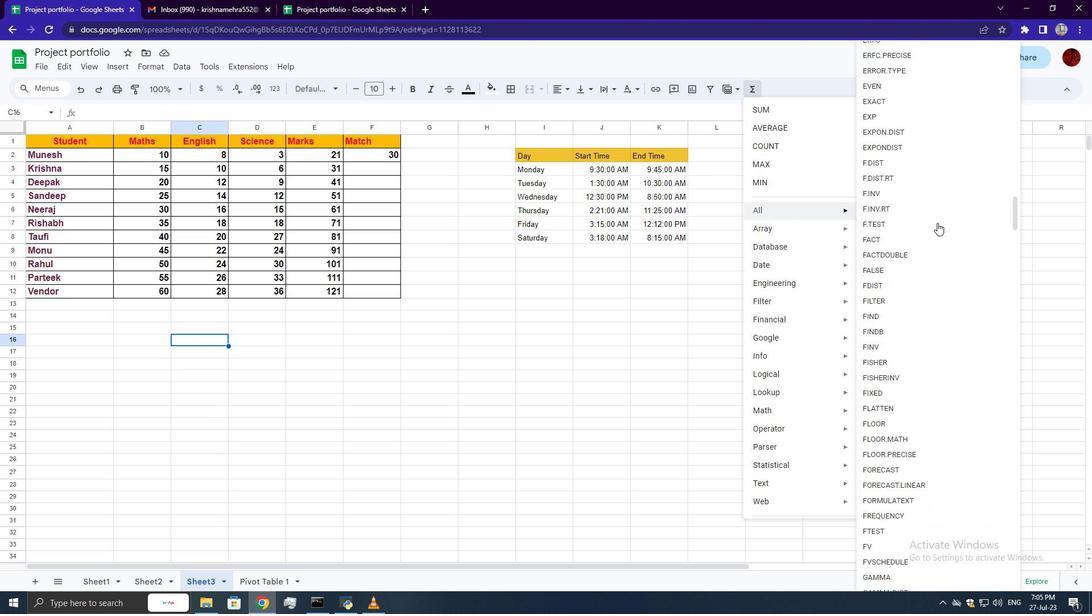 
Action: Mouse moved to (937, 223)
Screenshot: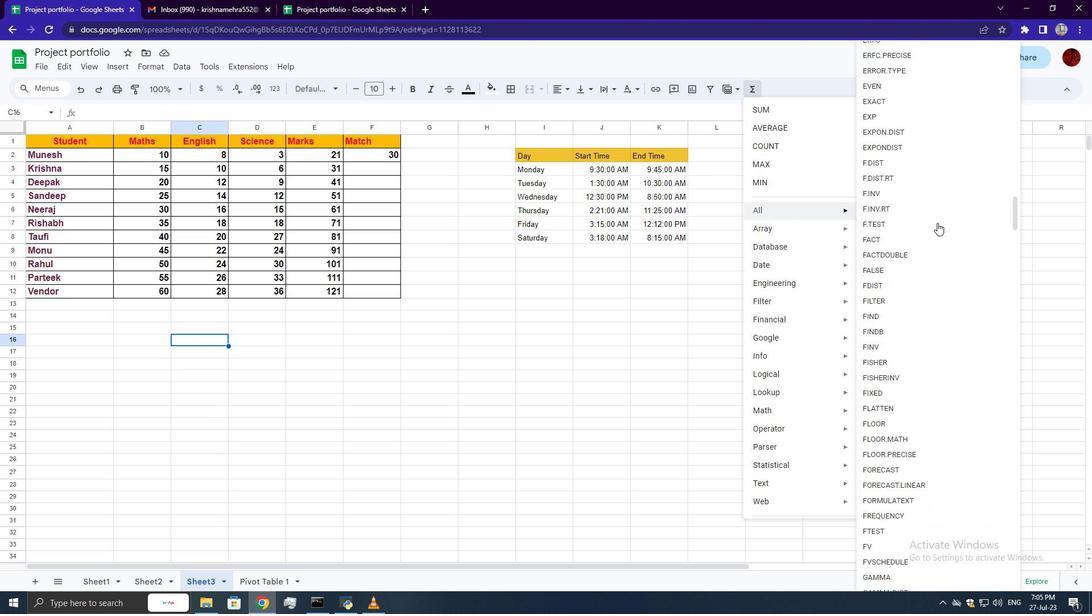 
Action: Mouse scrolled (937, 222) with delta (0, 0)
Screenshot: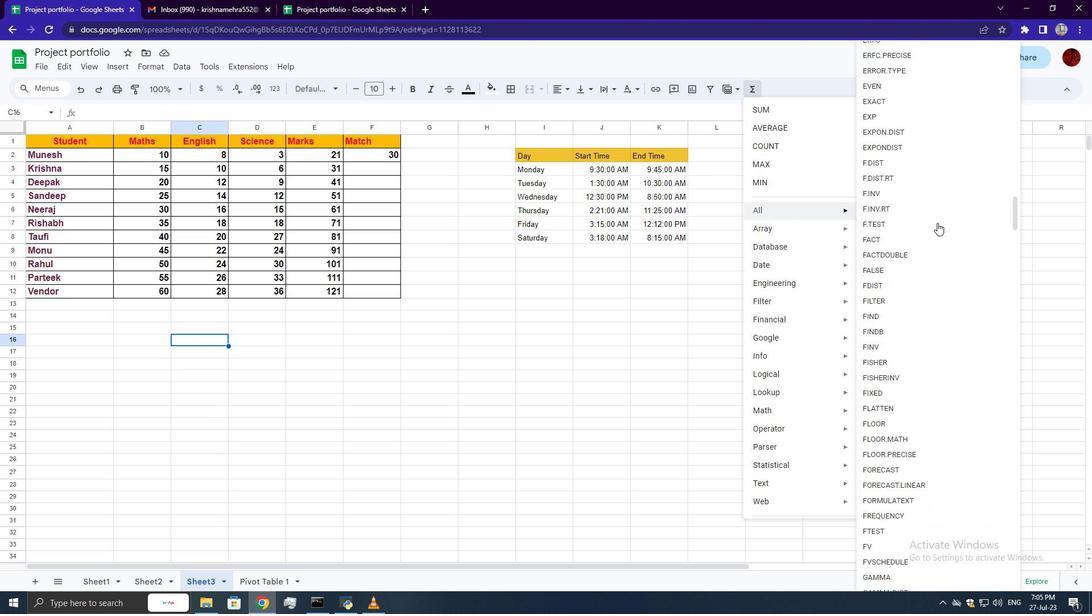 
Action: Mouse scrolled (937, 222) with delta (0, 0)
Screenshot: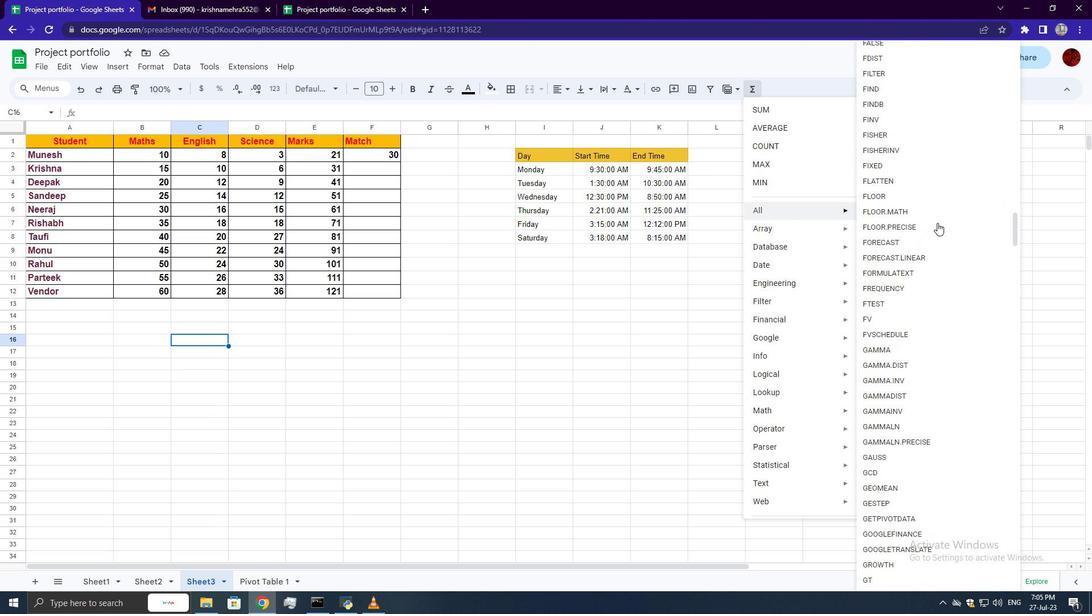 
Action: Mouse scrolled (937, 222) with delta (0, 0)
Screenshot: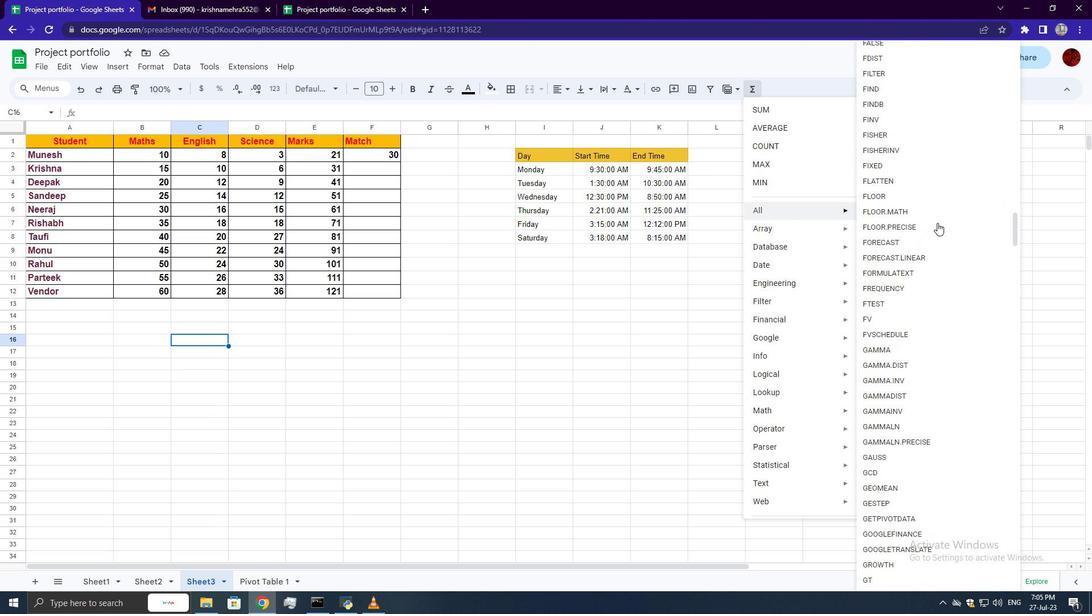 
Action: Mouse scrolled (937, 222) with delta (0, 0)
Screenshot: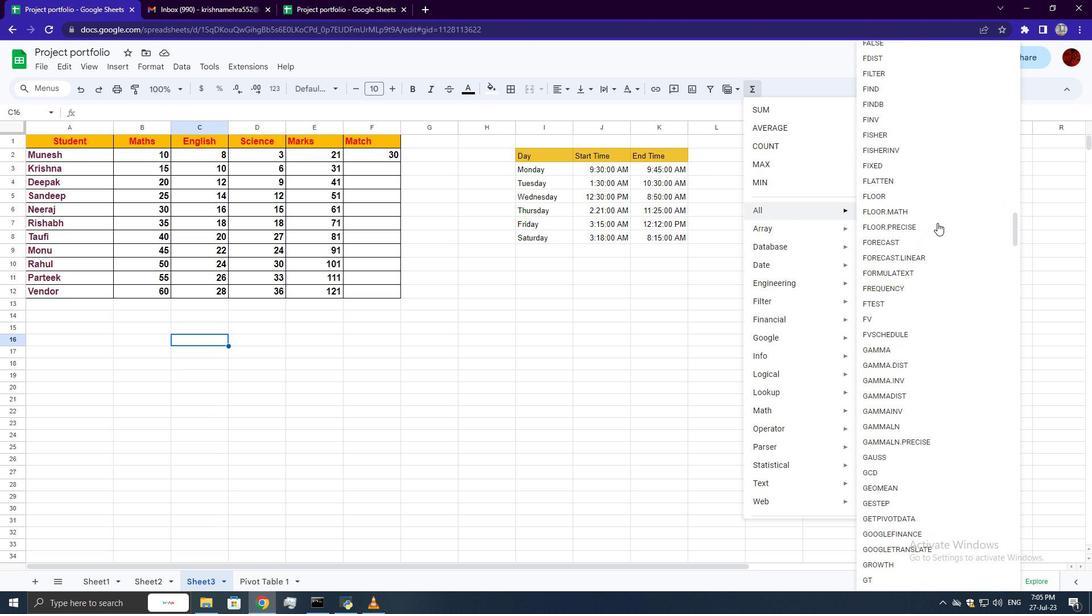 
Action: Mouse scrolled (937, 222) with delta (0, 0)
Screenshot: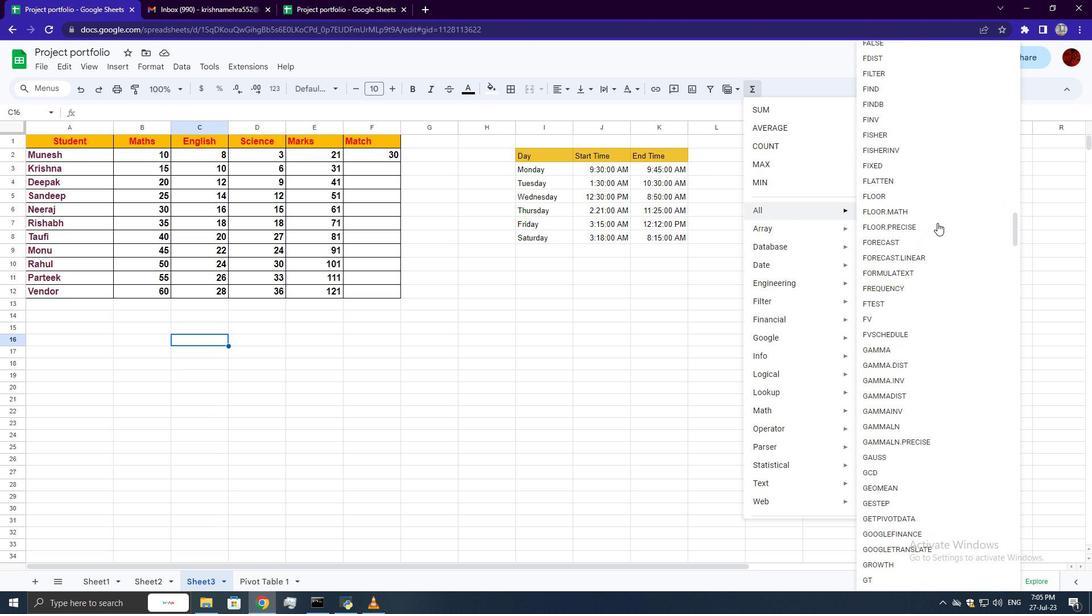 
Action: Mouse scrolled (937, 222) with delta (0, 0)
Screenshot: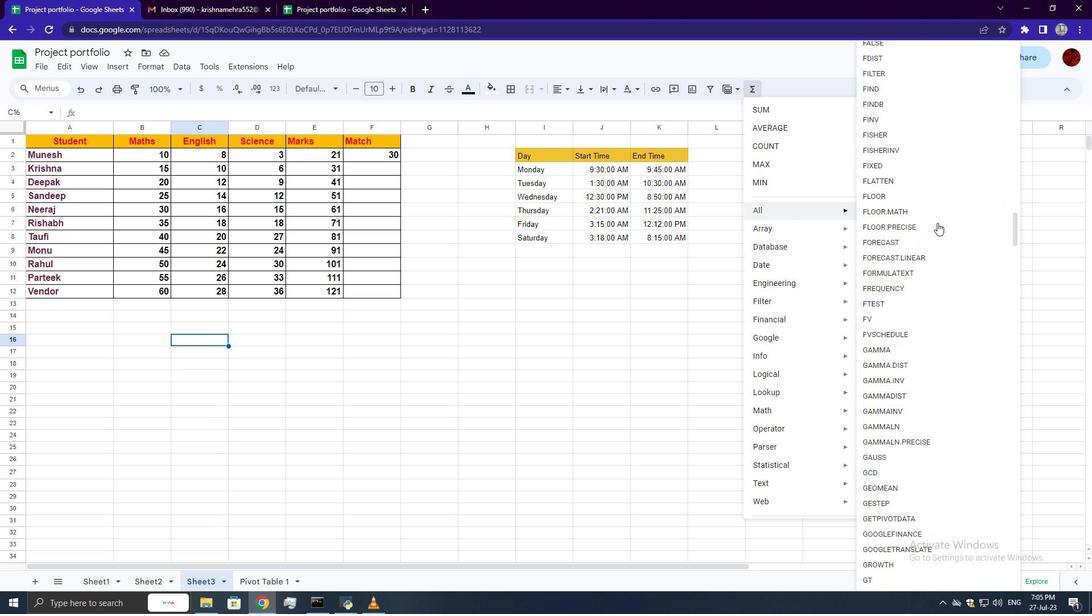 
Action: Mouse scrolled (937, 222) with delta (0, 0)
Screenshot: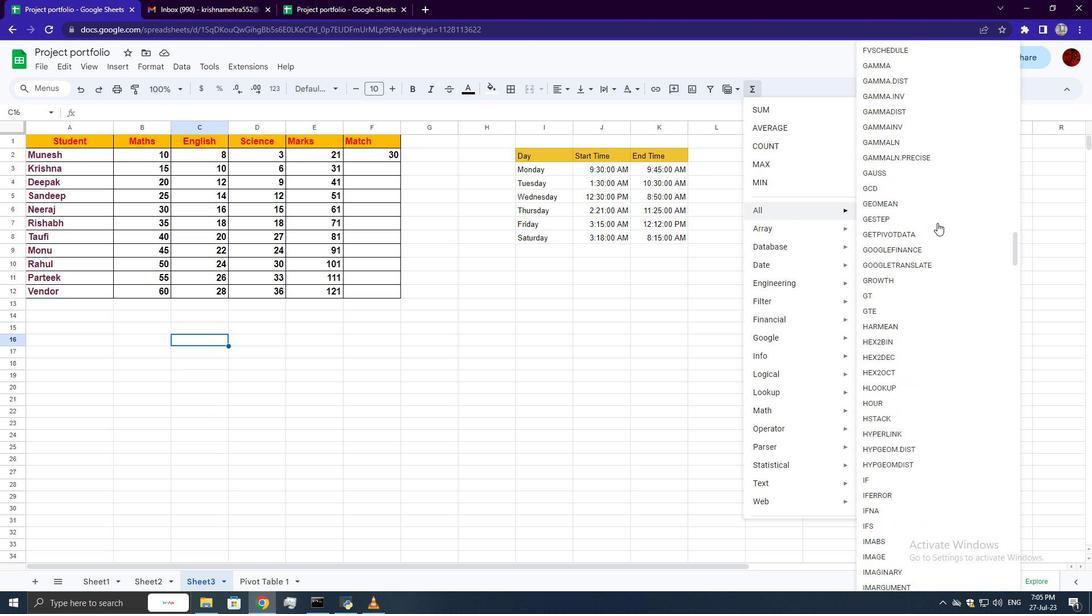 
Action: Mouse scrolled (937, 222) with delta (0, 0)
Screenshot: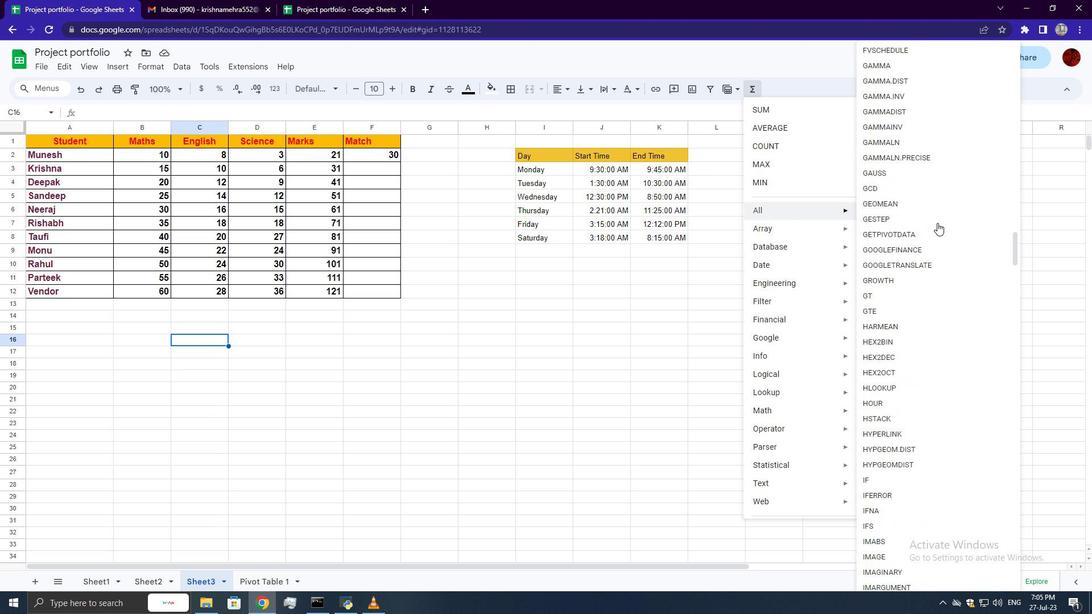 
Action: Mouse scrolled (937, 222) with delta (0, 0)
Screenshot: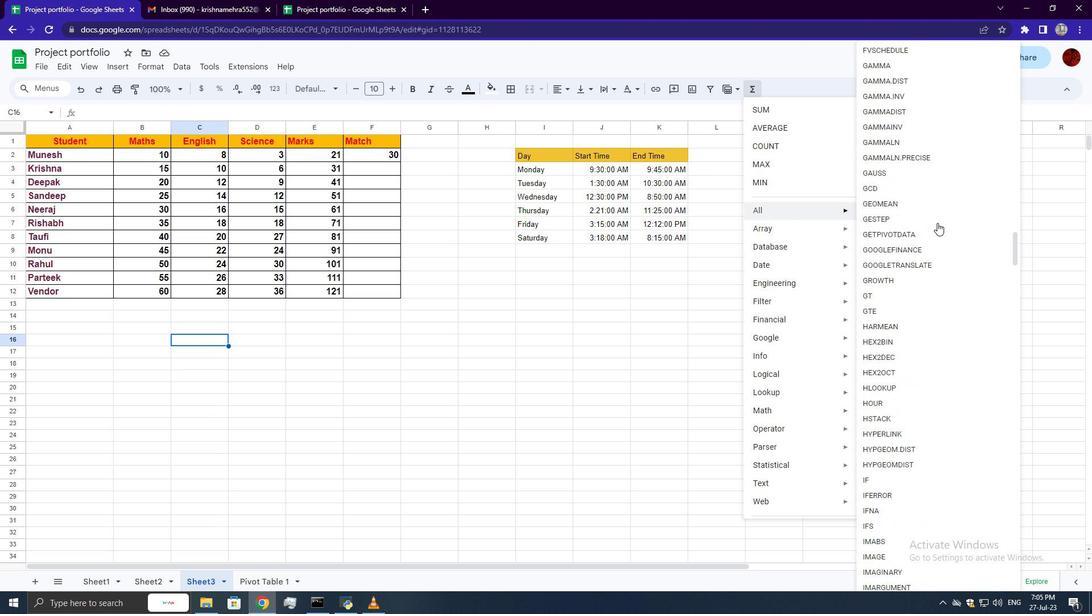 
Action: Mouse scrolled (937, 222) with delta (0, 0)
Screenshot: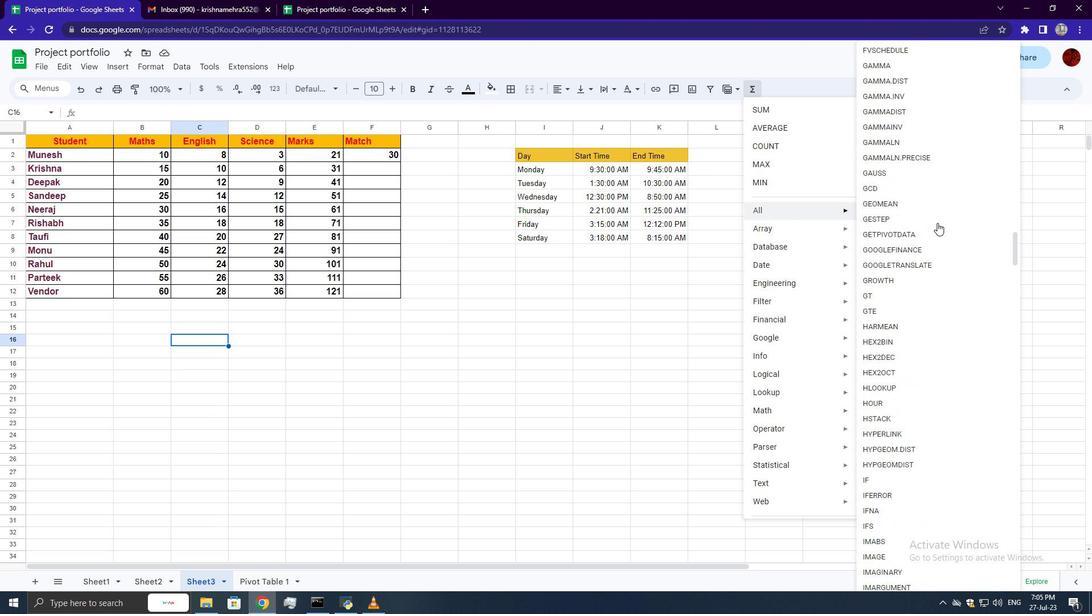 
Action: Mouse scrolled (937, 222) with delta (0, 0)
Screenshot: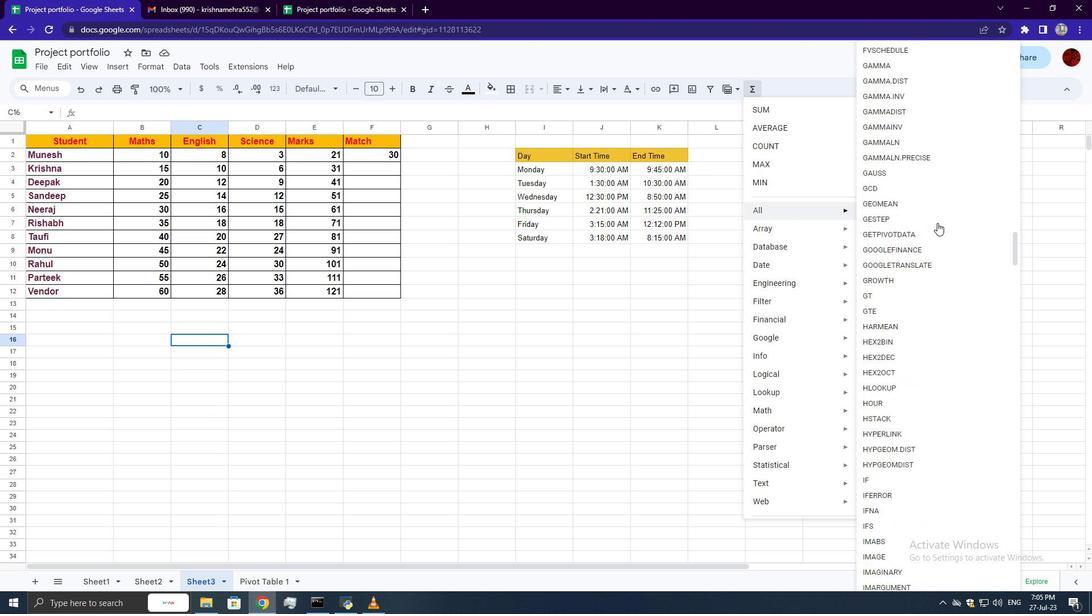 
Action: Mouse scrolled (937, 222) with delta (0, 0)
Screenshot: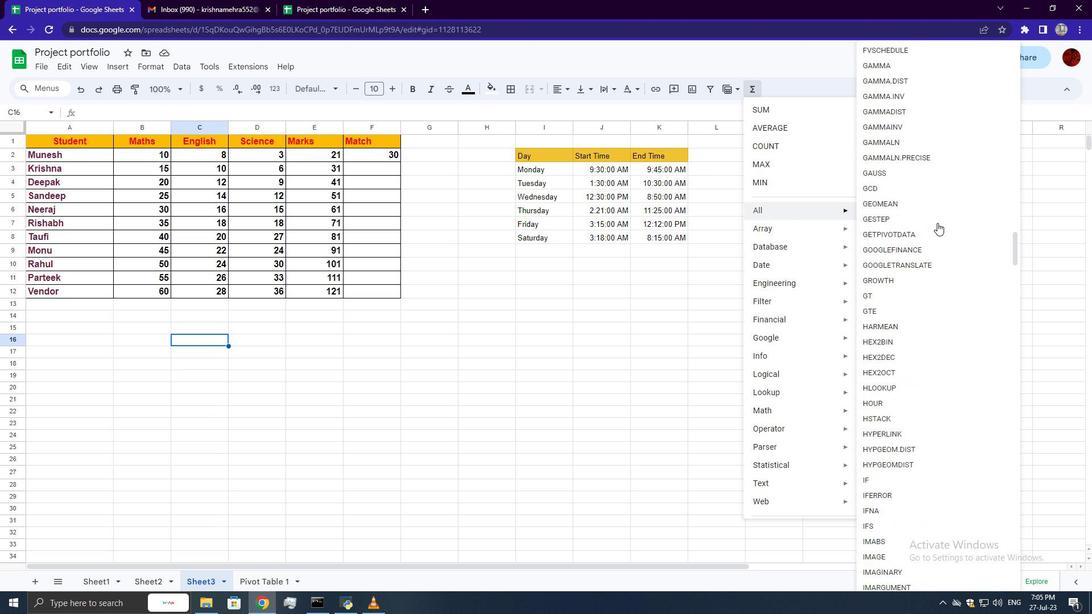 
Action: Mouse scrolled (937, 222) with delta (0, 0)
Screenshot: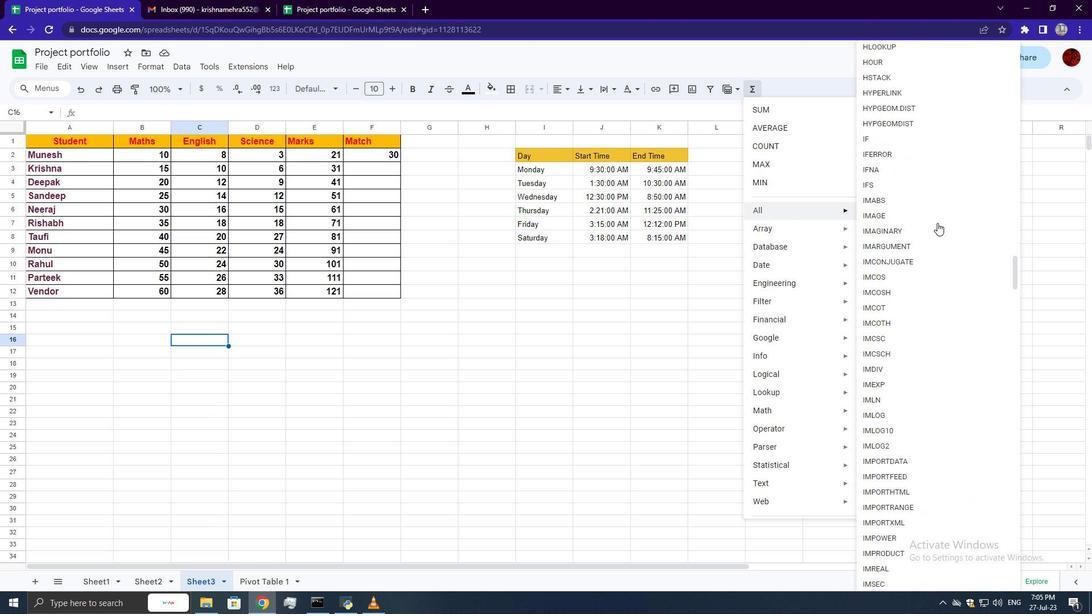 
Action: Mouse scrolled (937, 222) with delta (0, 0)
Screenshot: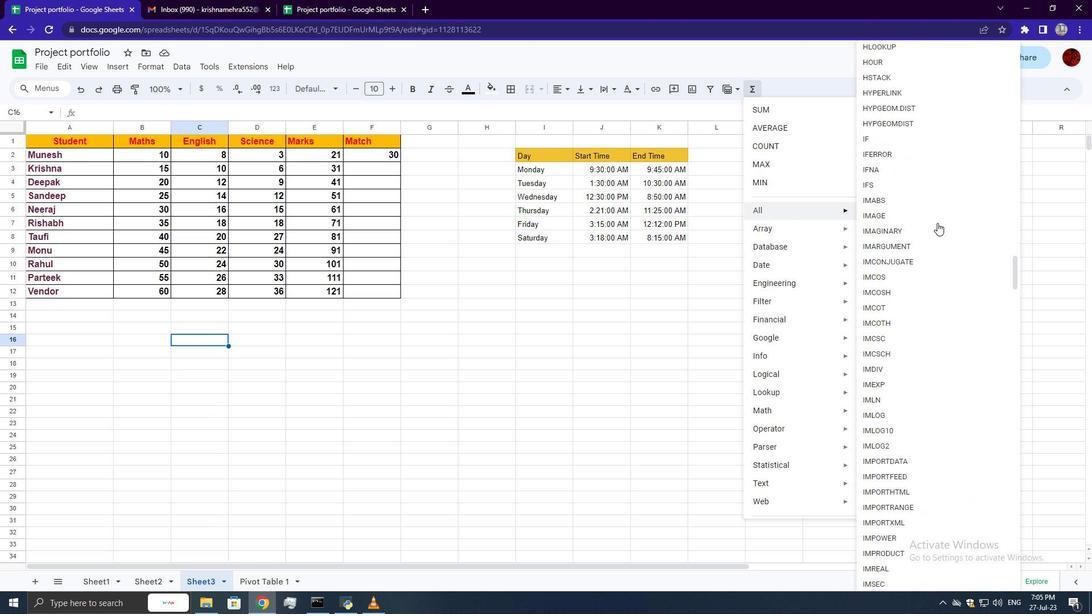 
Action: Mouse scrolled (937, 222) with delta (0, 0)
Screenshot: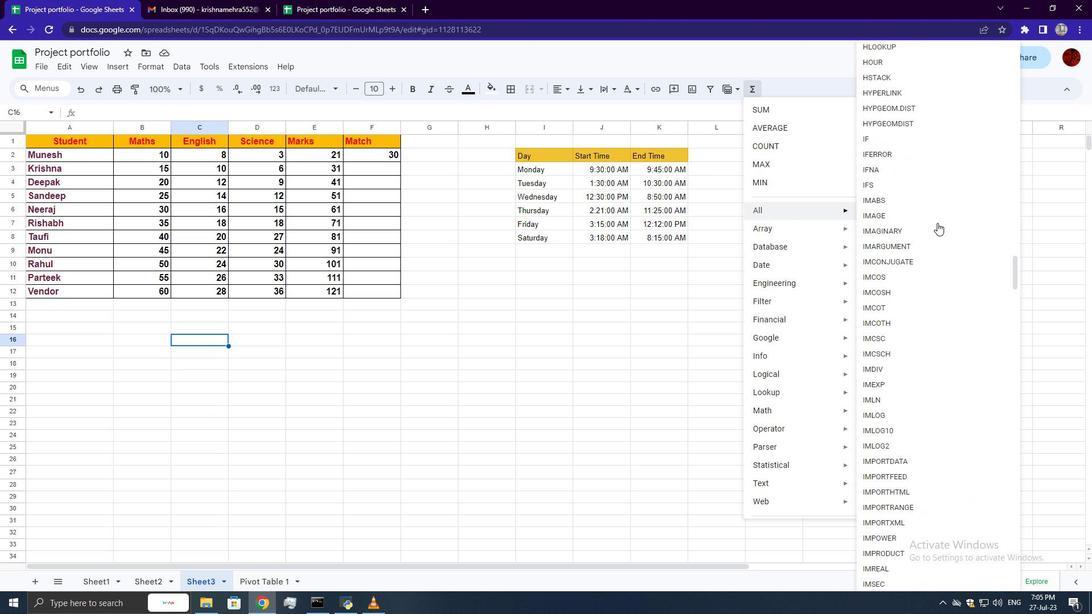 
Action: Mouse scrolled (937, 222) with delta (0, 0)
Screenshot: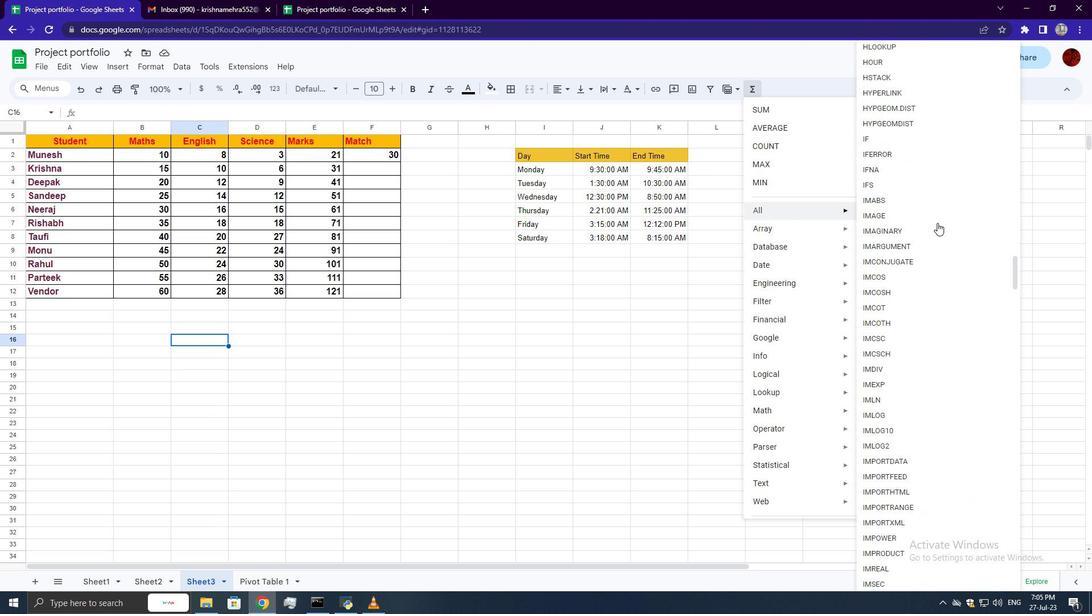 
Action: Mouse scrolled (937, 222) with delta (0, 0)
Screenshot: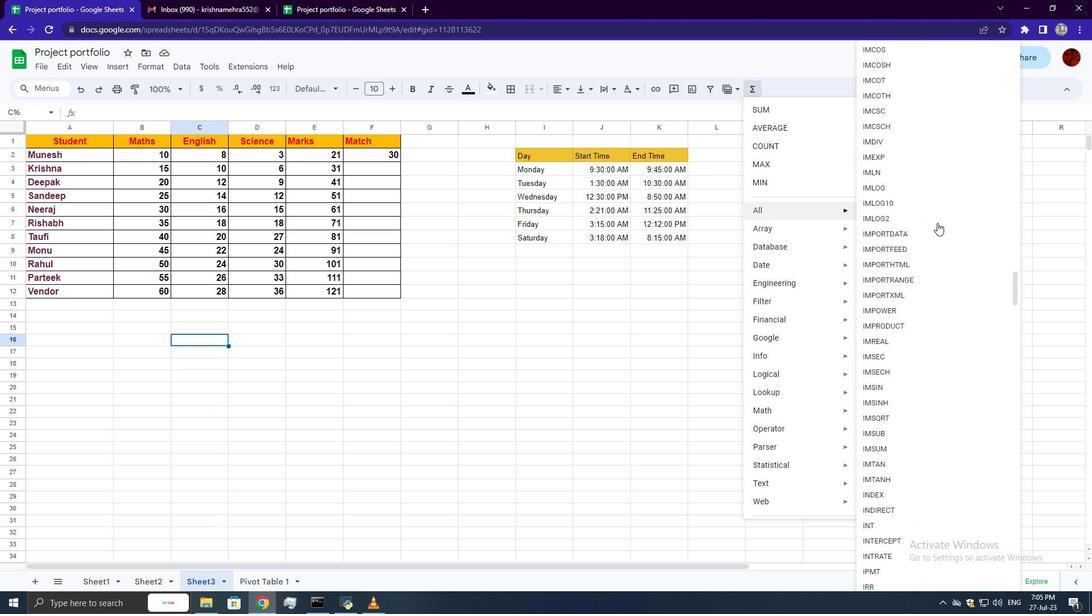 
Action: Mouse scrolled (937, 222) with delta (0, 0)
Screenshot: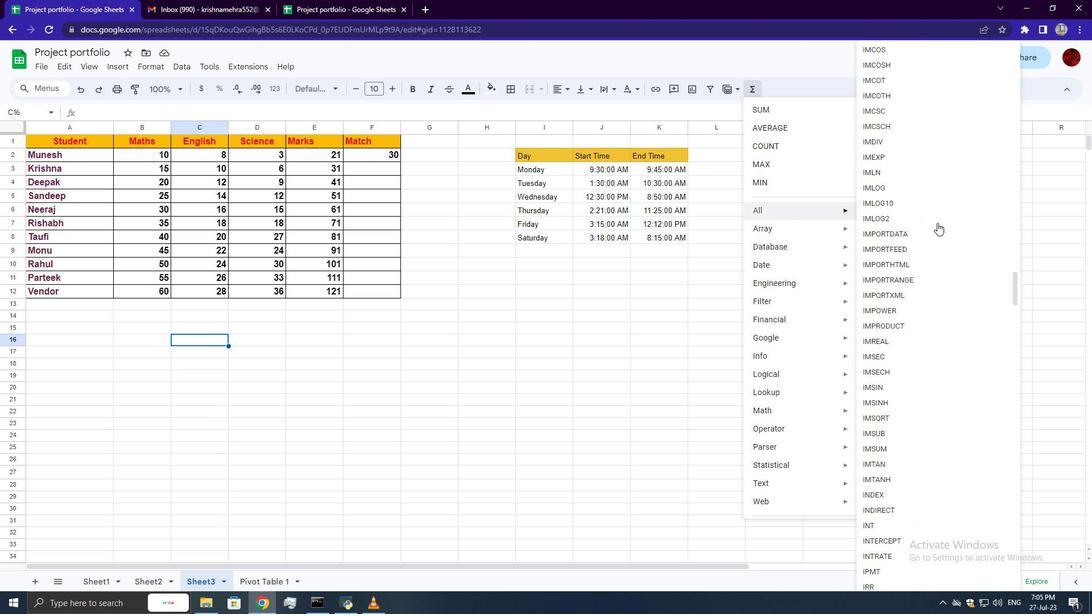 
Action: Mouse scrolled (937, 222) with delta (0, 0)
Screenshot: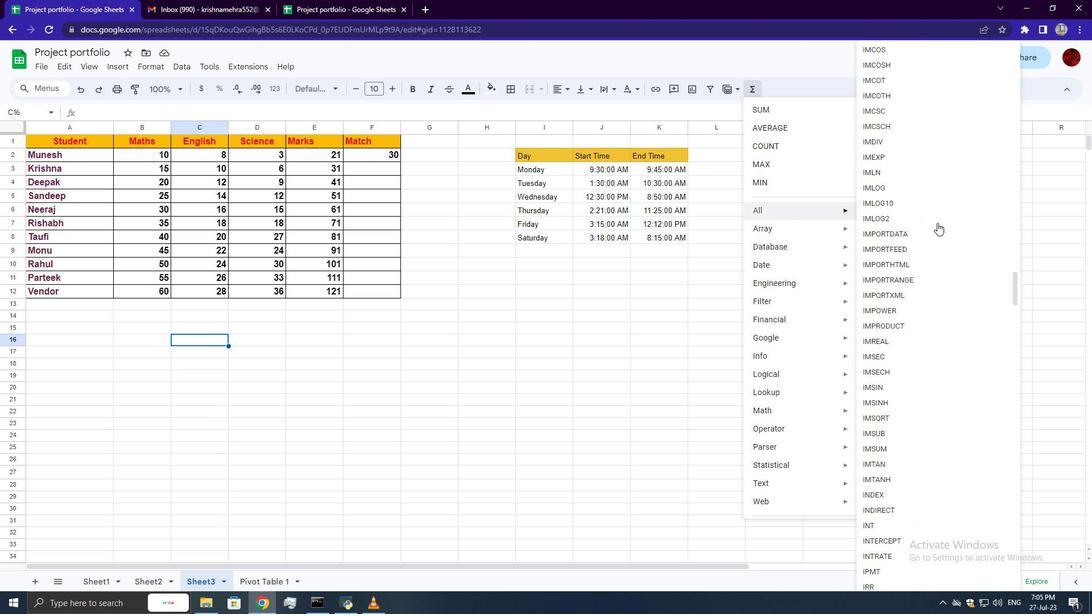 
Action: Mouse scrolled (937, 222) with delta (0, 0)
Screenshot: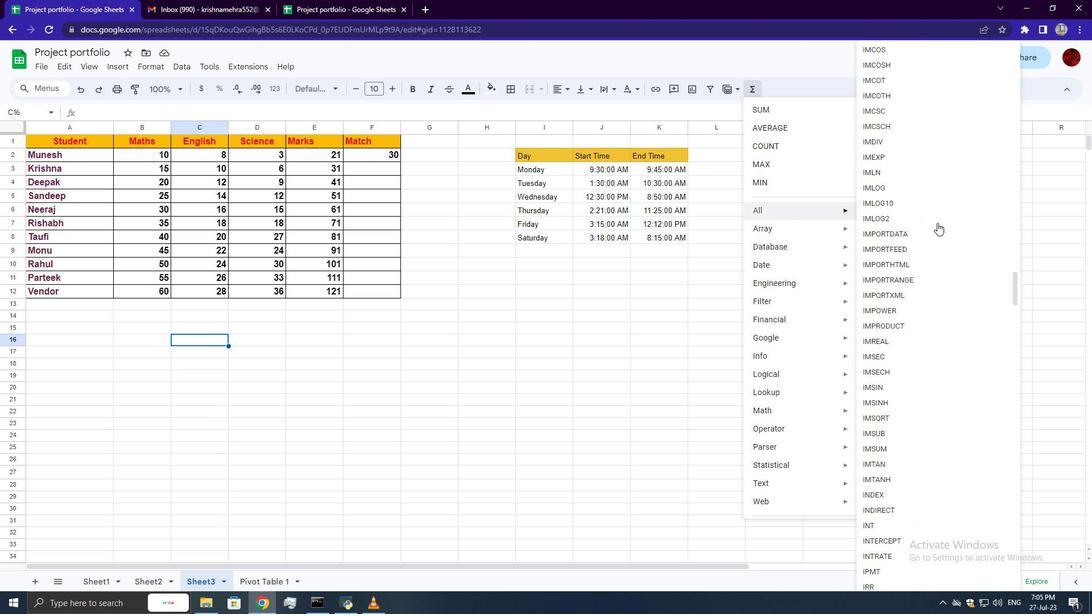 
Action: Mouse scrolled (937, 222) with delta (0, 0)
Screenshot: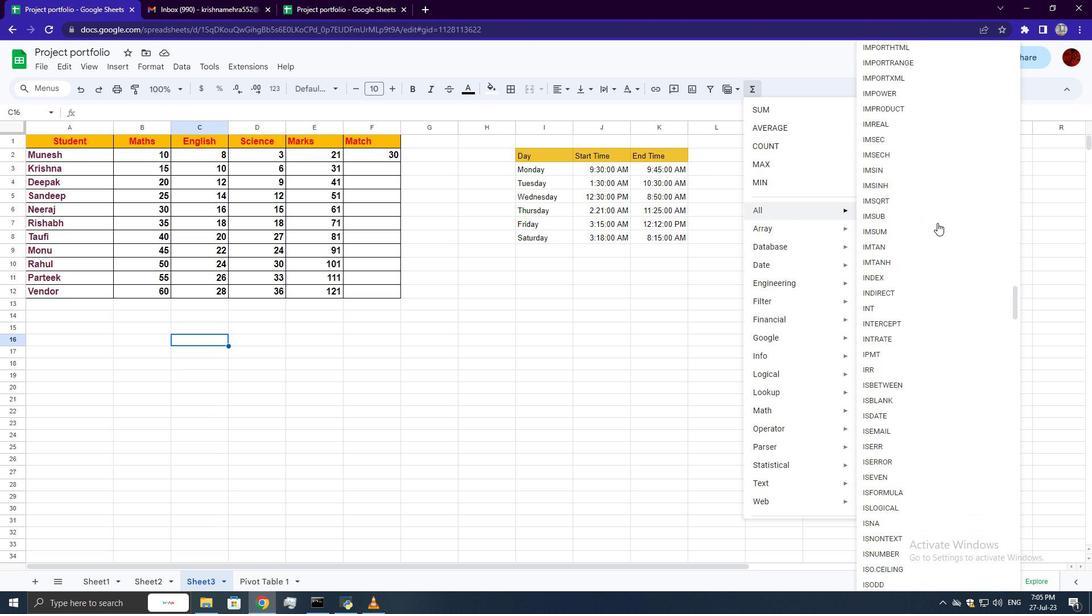 
Action: Mouse scrolled (937, 222) with delta (0, 0)
Screenshot: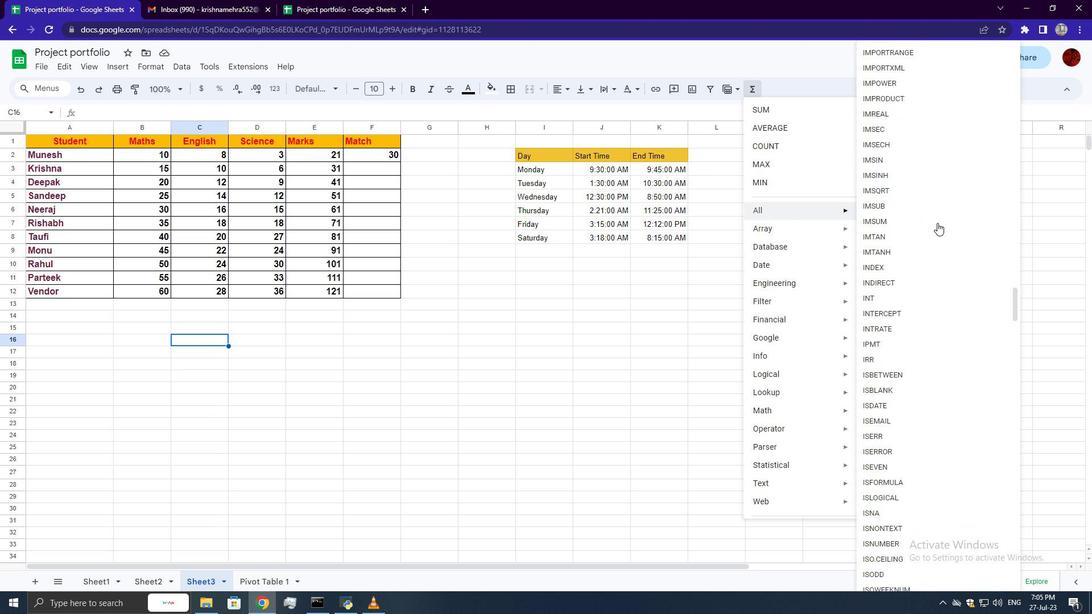 
Action: Mouse scrolled (937, 222) with delta (0, 0)
Screenshot: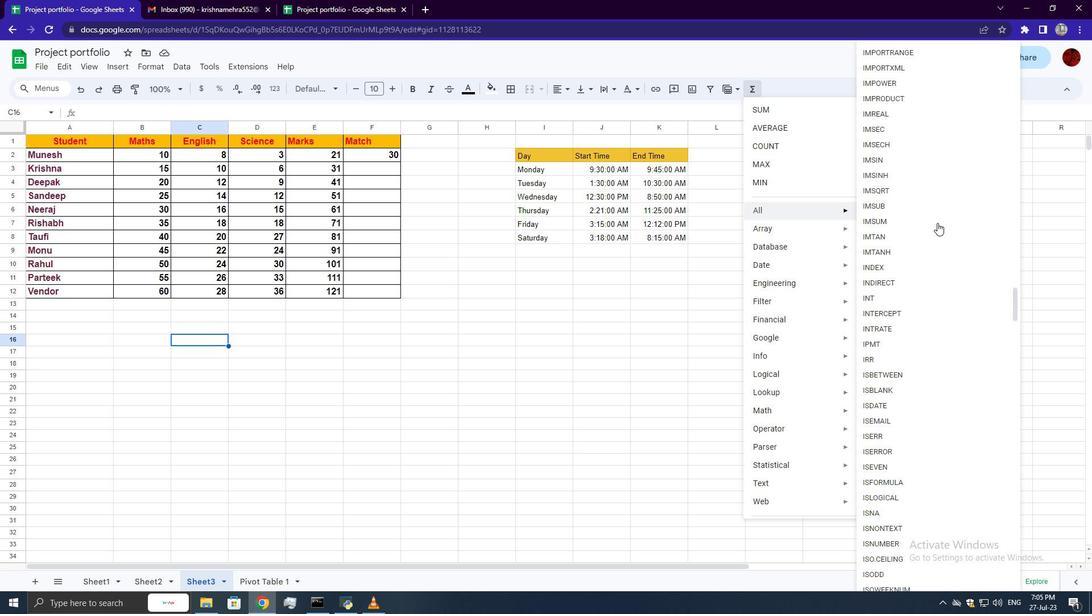 
Action: Mouse scrolled (937, 222) with delta (0, 0)
Screenshot: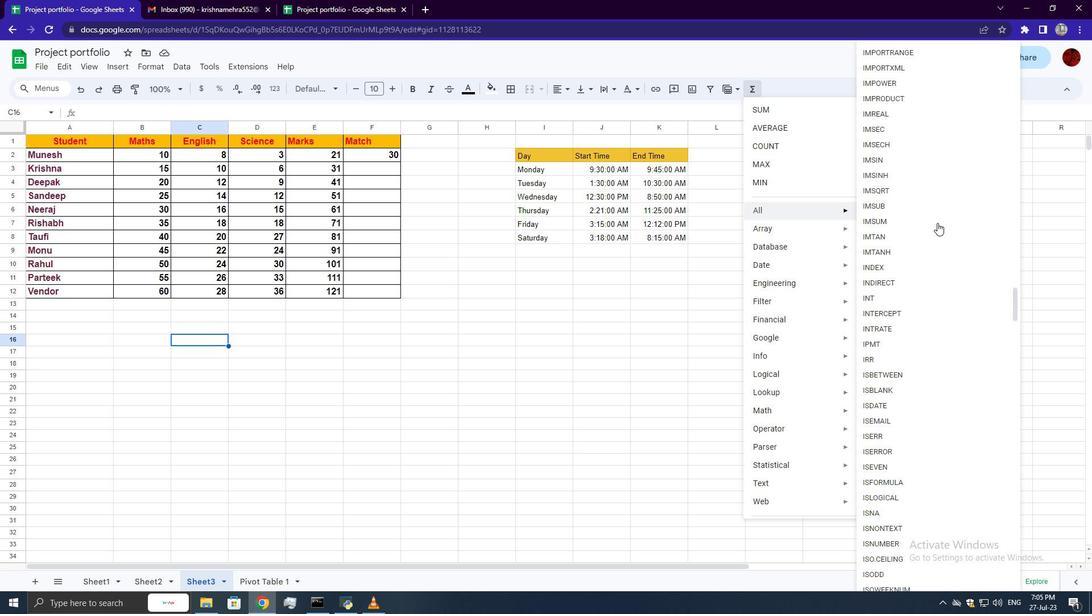 
Action: Mouse scrolled (937, 222) with delta (0, 0)
Screenshot: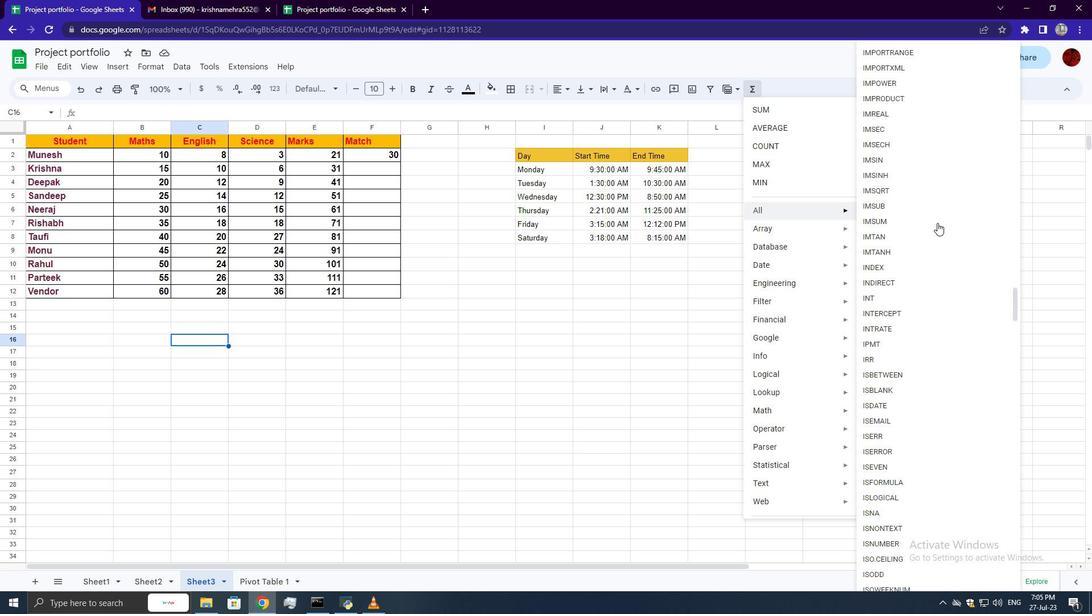 
Action: Mouse scrolled (937, 222) with delta (0, 0)
Screenshot: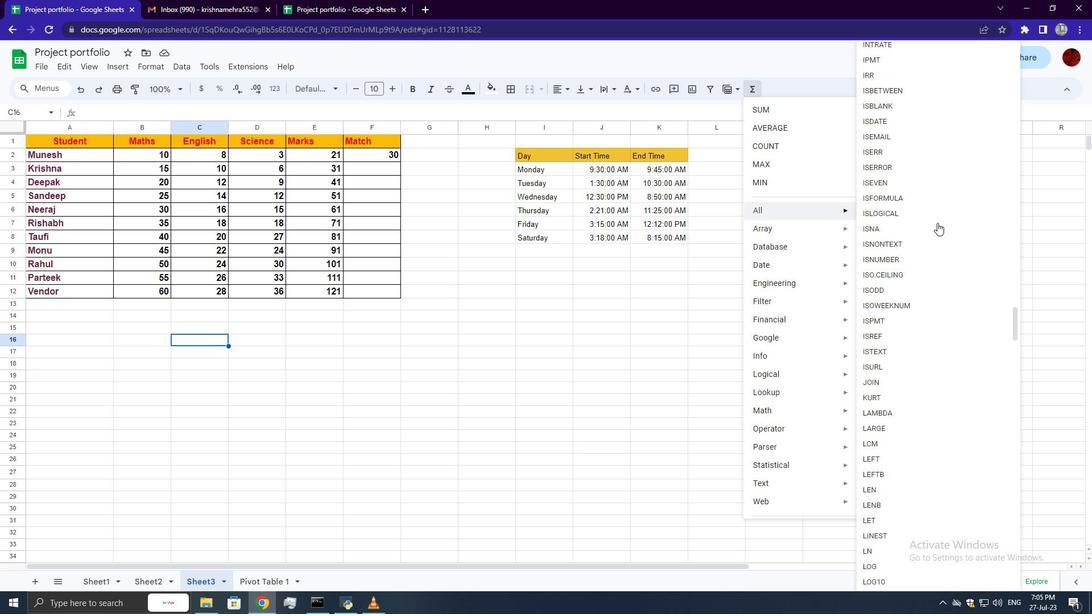 
Action: Mouse scrolled (937, 222) with delta (0, 0)
Screenshot: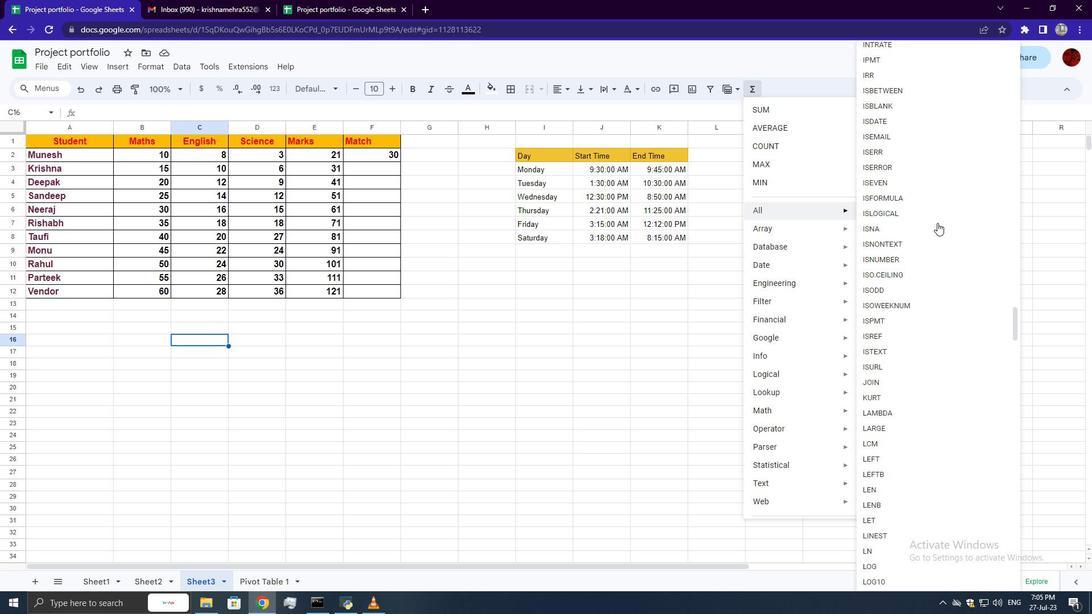 
Action: Mouse scrolled (937, 222) with delta (0, 0)
Screenshot: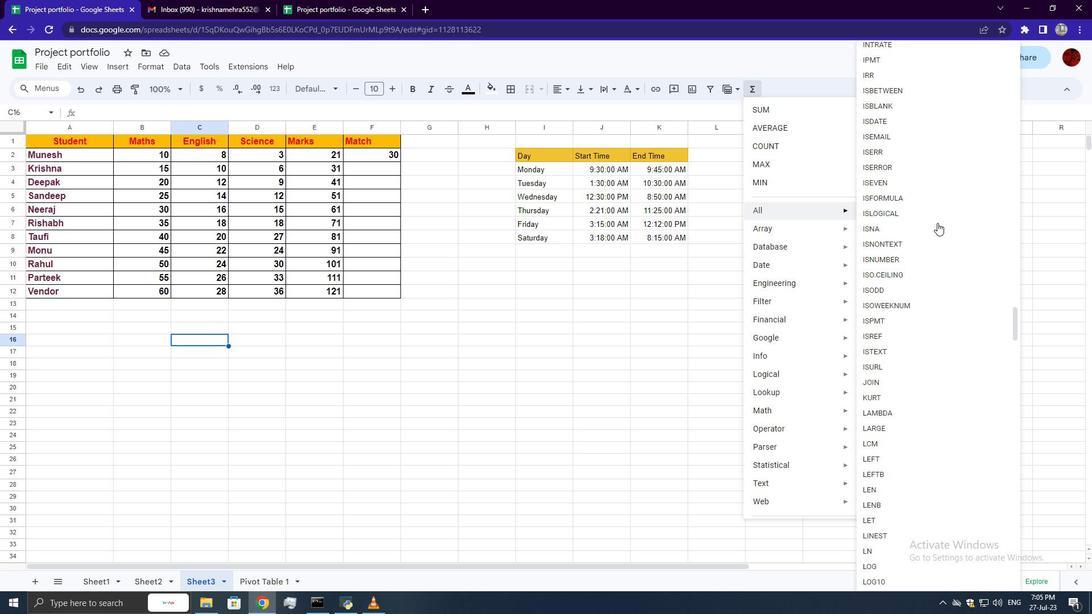 
Action: Mouse scrolled (937, 222) with delta (0, 0)
Screenshot: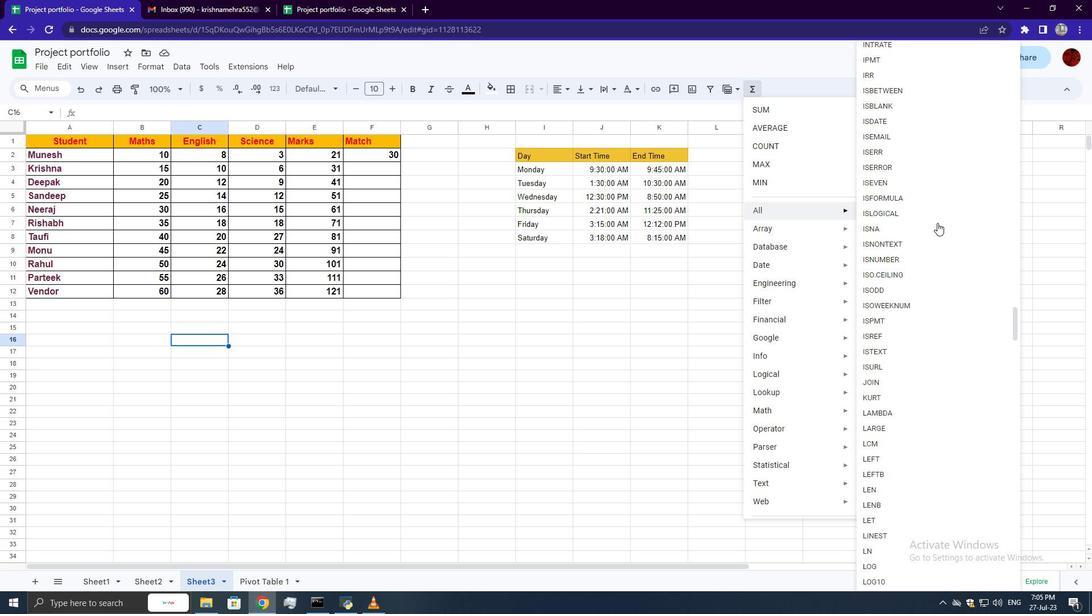 
Action: Mouse scrolled (937, 222) with delta (0, 0)
Screenshot: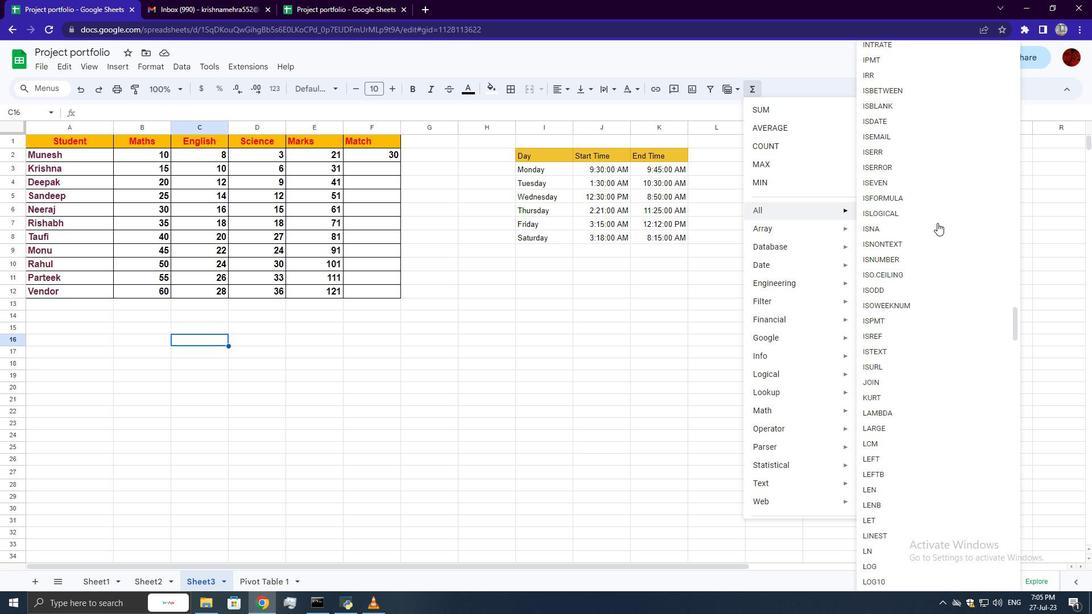 
Action: Mouse scrolled (937, 222) with delta (0, 0)
Screenshot: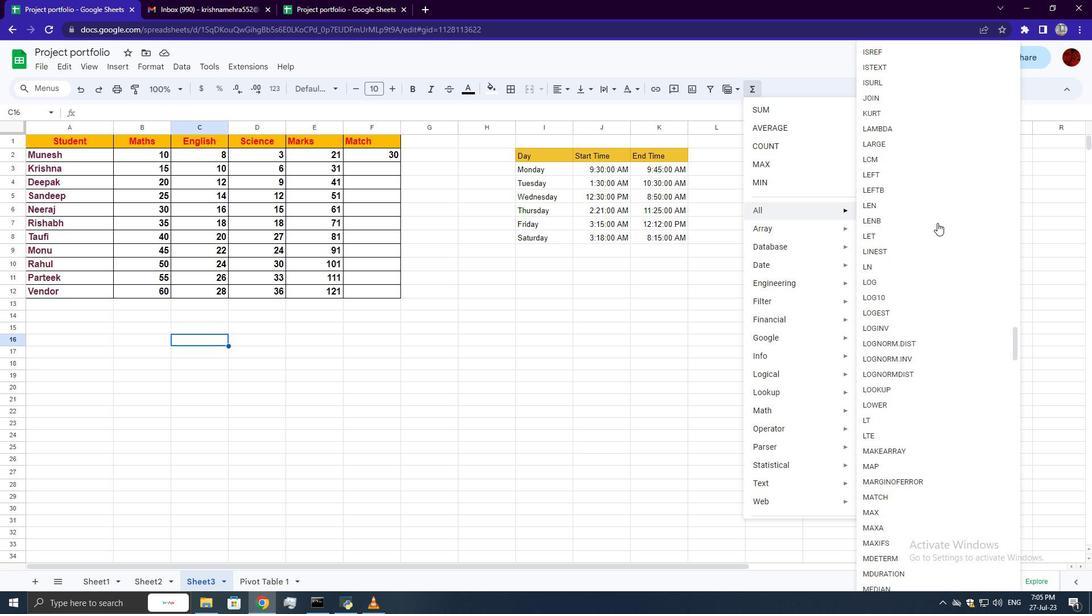 
Action: Mouse scrolled (937, 222) with delta (0, 0)
Screenshot: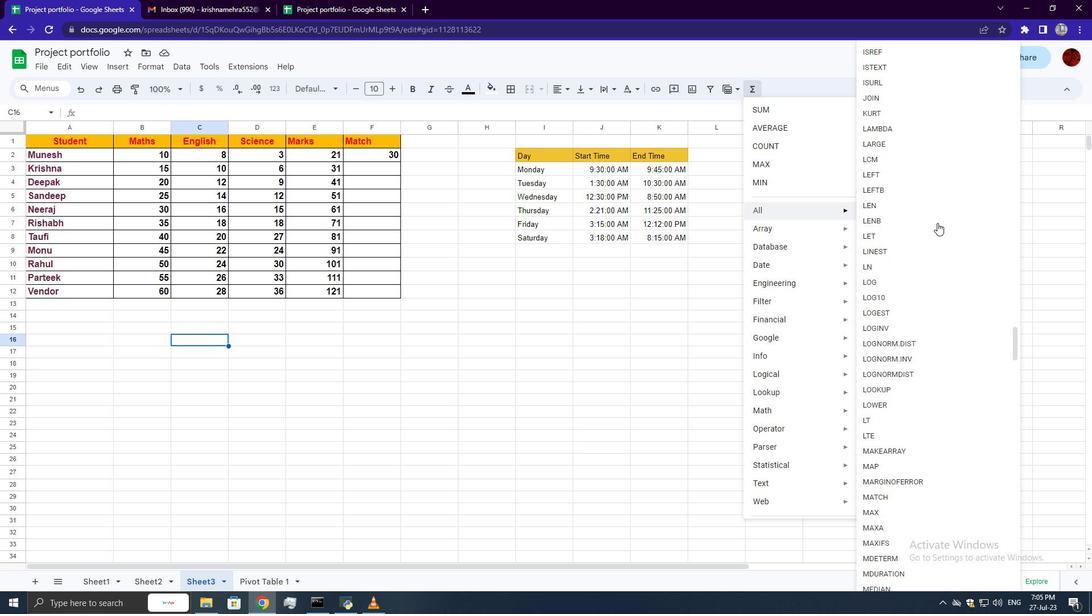 
Action: Mouse scrolled (937, 222) with delta (0, 0)
Screenshot: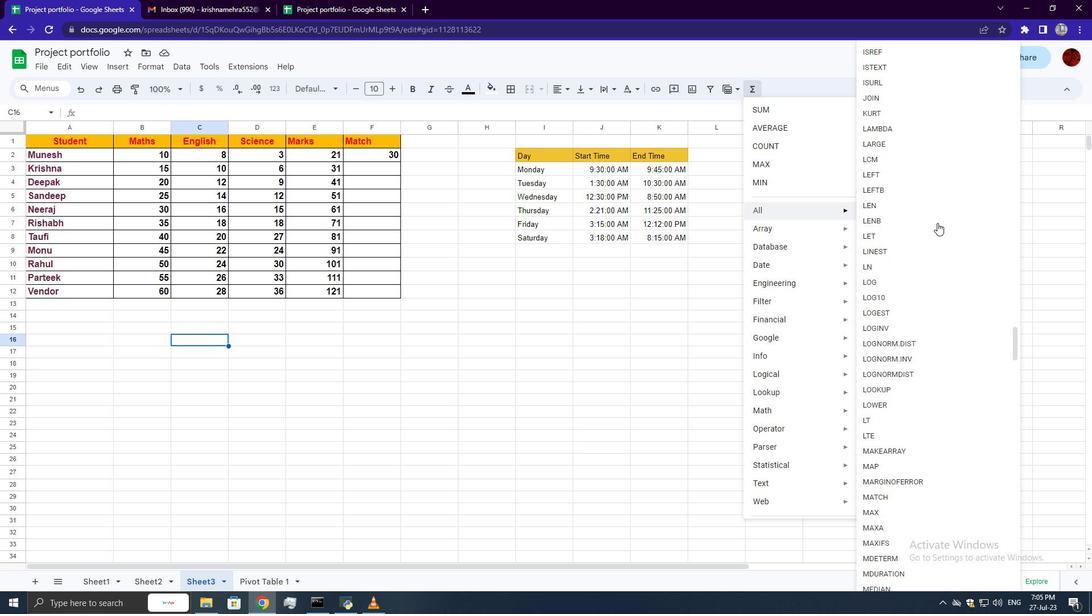 
Action: Mouse scrolled (937, 222) with delta (0, 0)
Screenshot: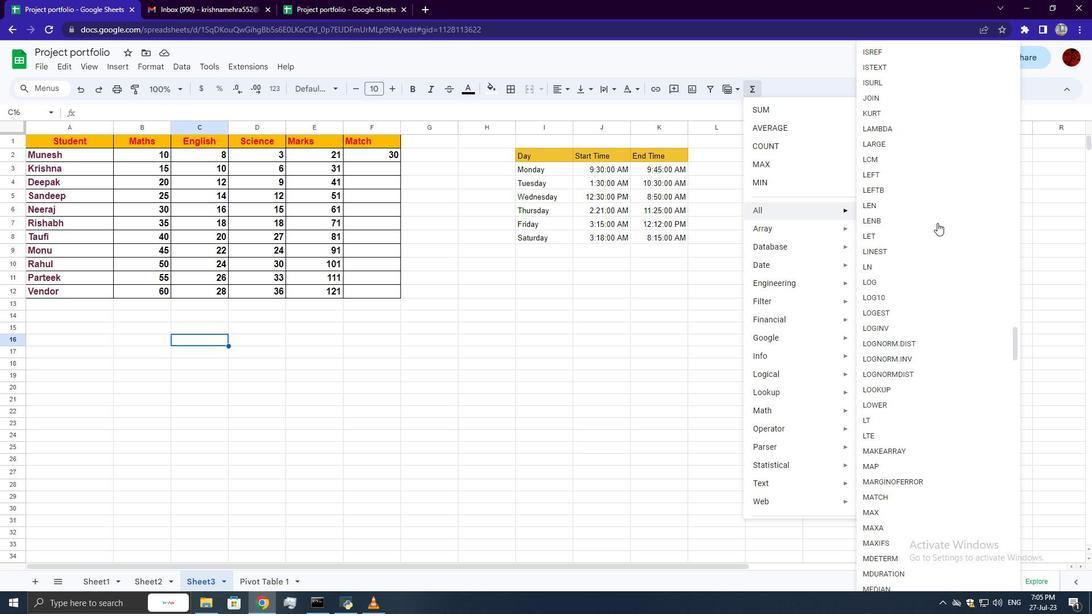 
Action: Mouse scrolled (937, 222) with delta (0, 0)
Screenshot: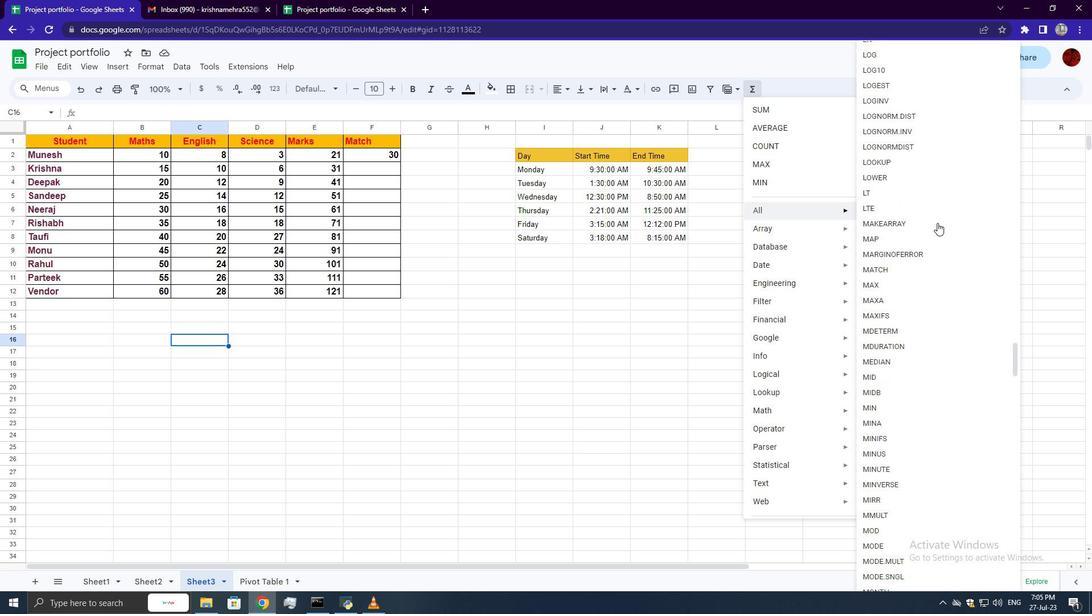 
Action: Mouse scrolled (937, 222) with delta (0, 0)
Screenshot: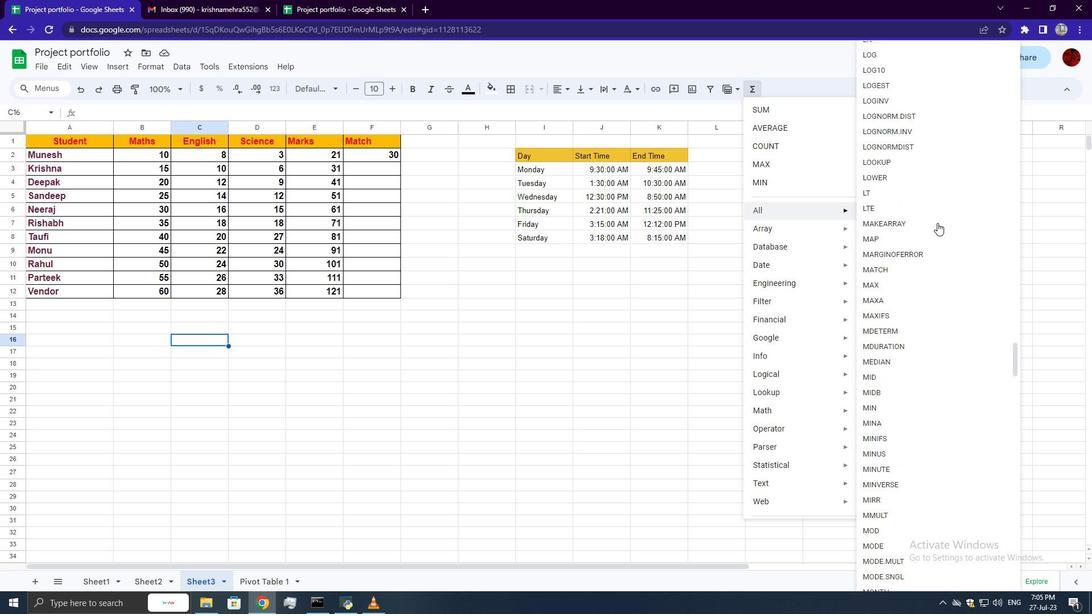 
Action: Mouse scrolled (937, 222) with delta (0, 0)
Screenshot: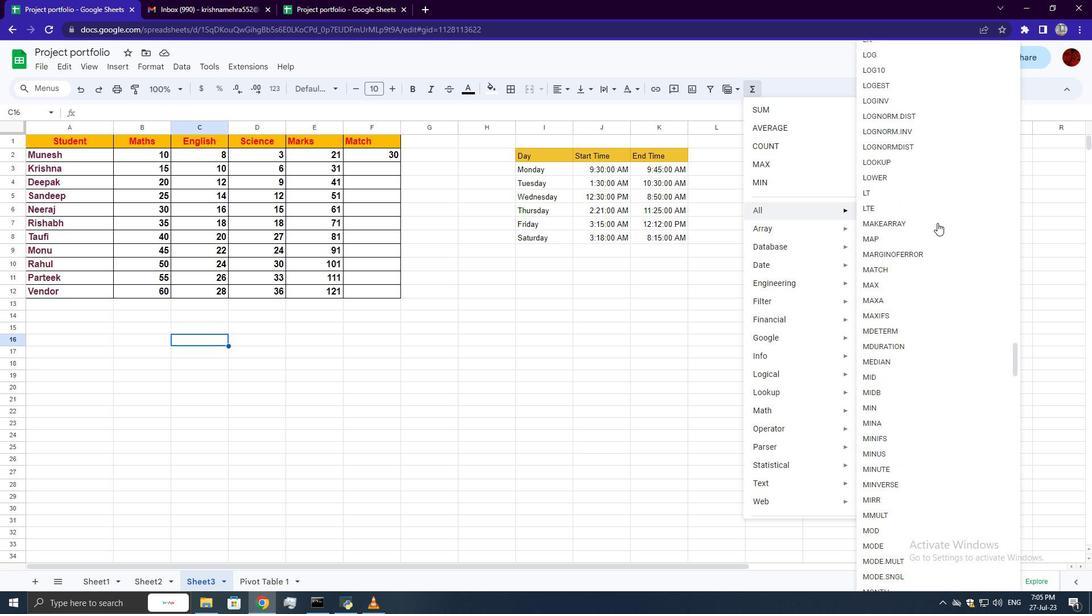
Action: Mouse moved to (910, 283)
Screenshot: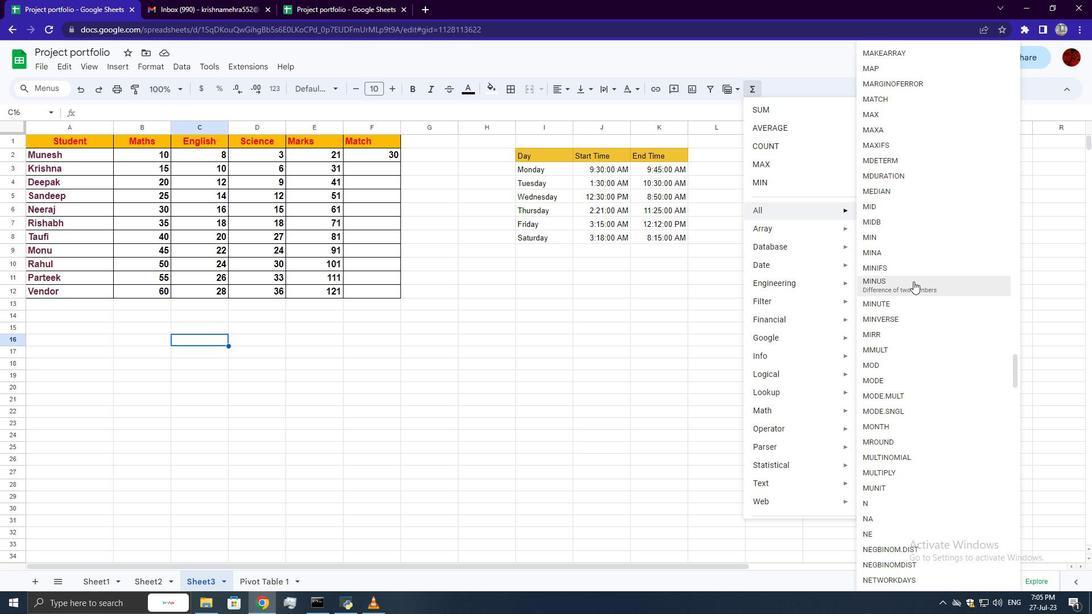 
Action: Mouse pressed left at (910, 283)
Screenshot: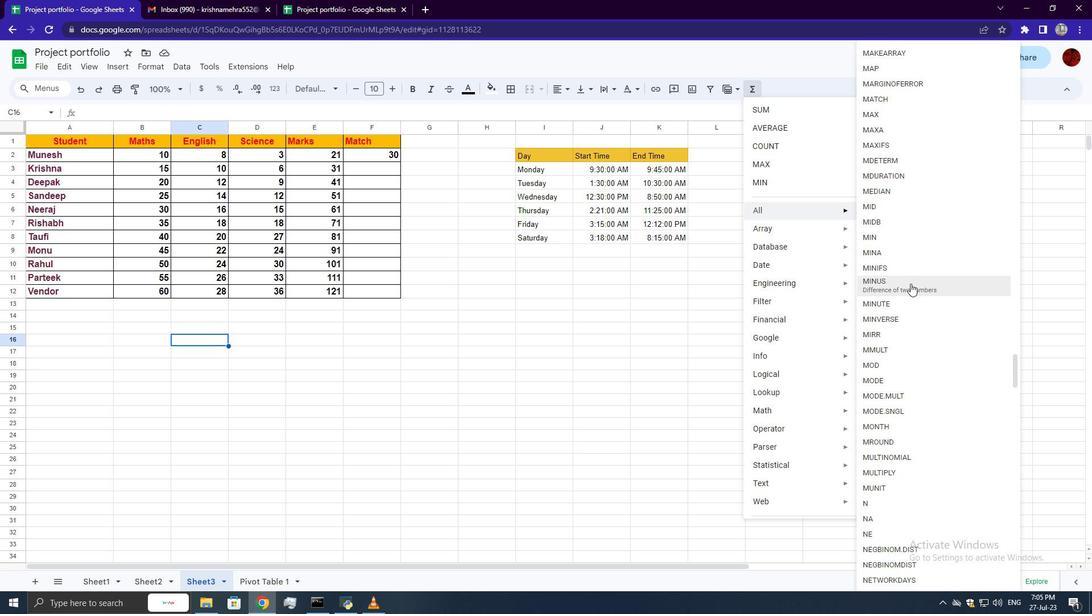 
Action: Mouse moved to (145, 261)
Screenshot: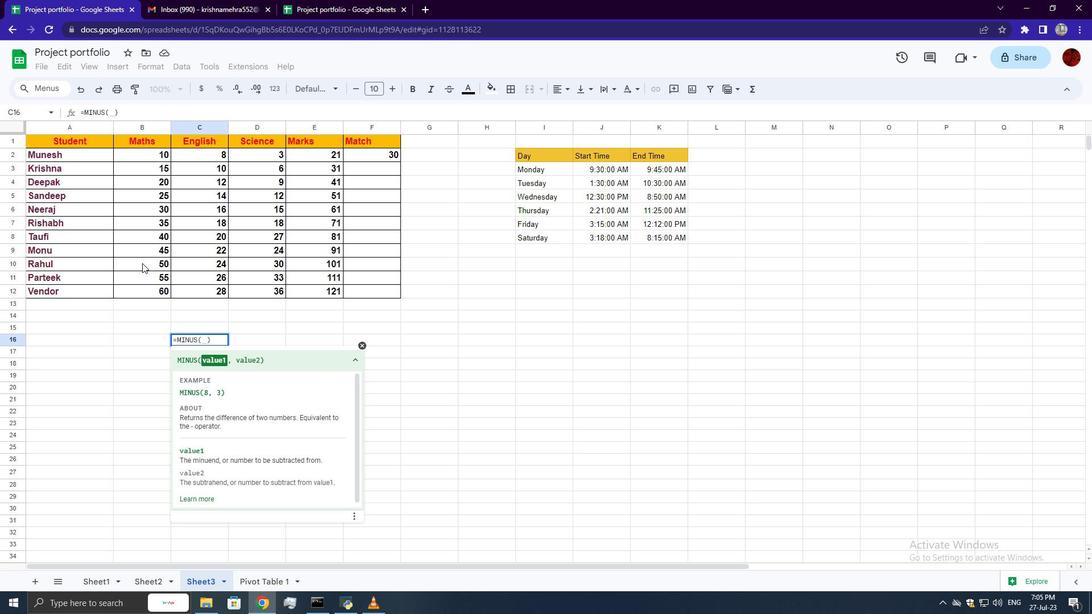 
Action: Mouse pressed left at (145, 261)
Screenshot: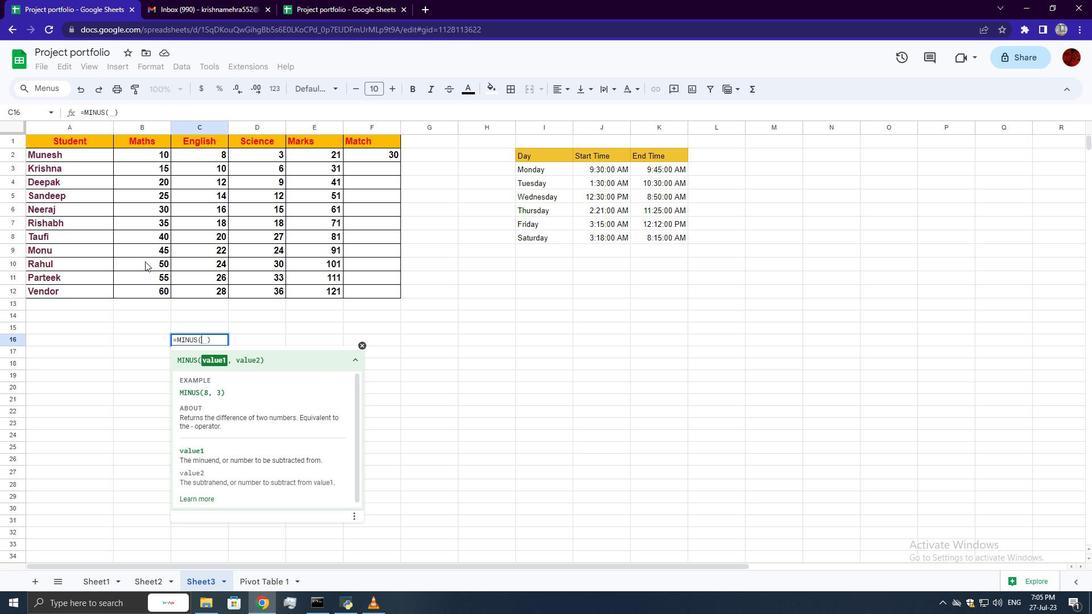 
Action: Key pressed ,
Screenshot: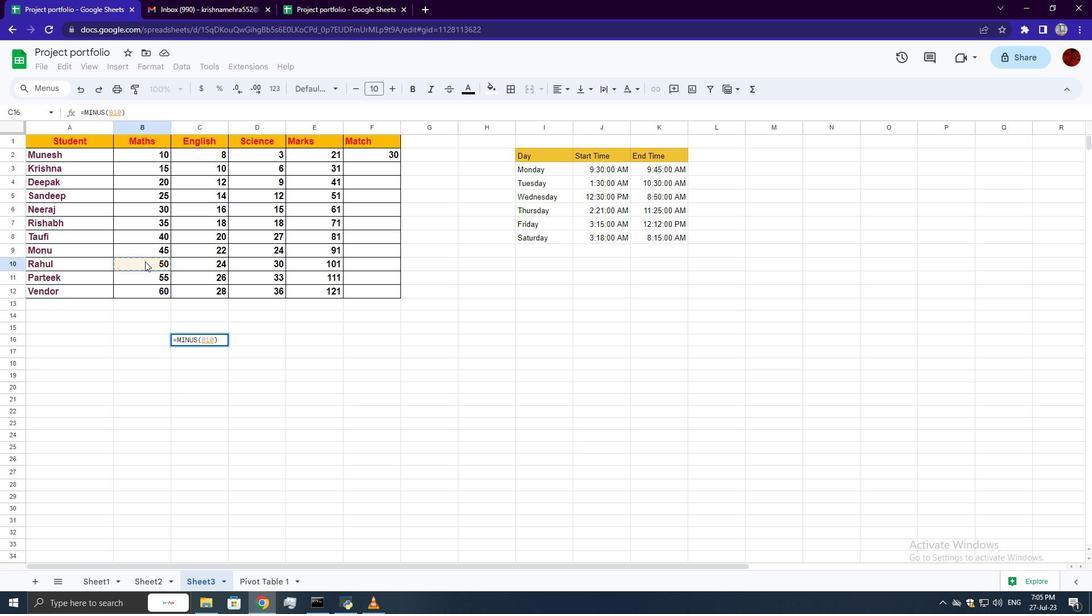 
Action: Mouse moved to (221, 262)
Screenshot: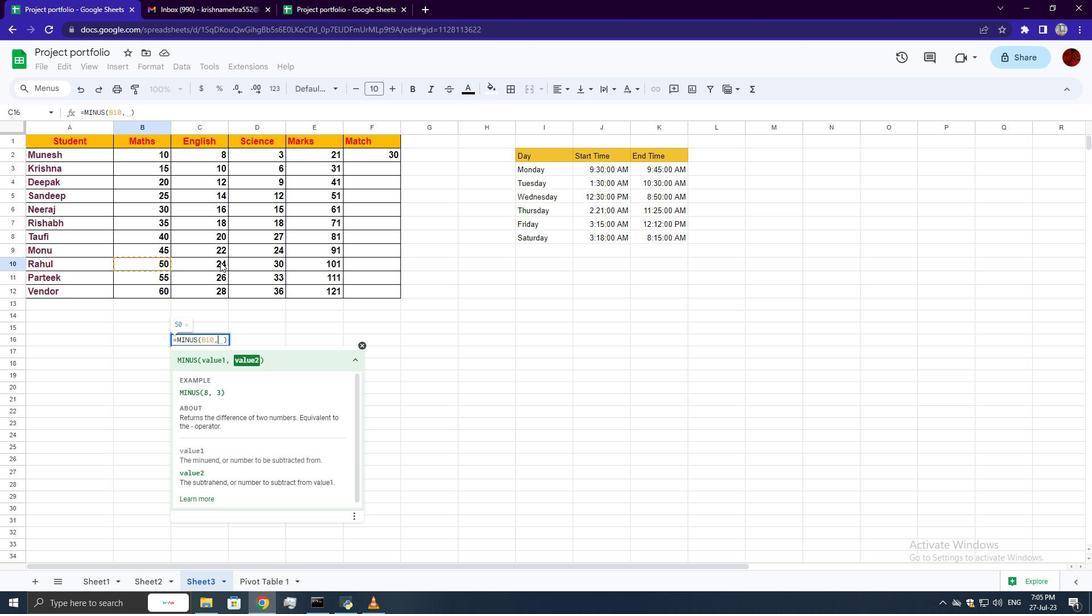 
Action: Mouse pressed left at (221, 262)
Screenshot: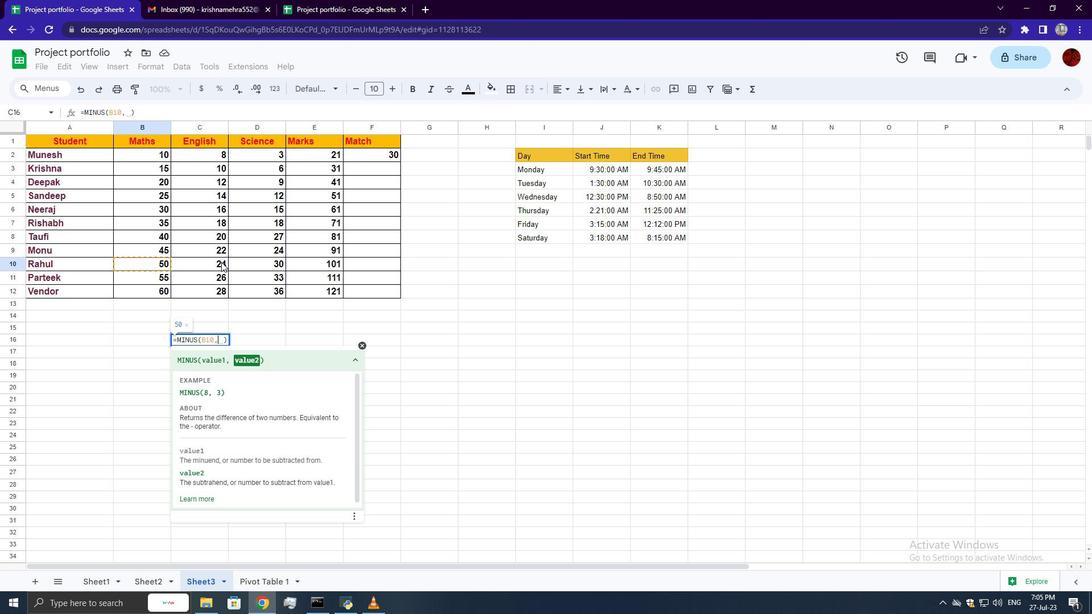 
Action: Key pressed <Key.enter>
Screenshot: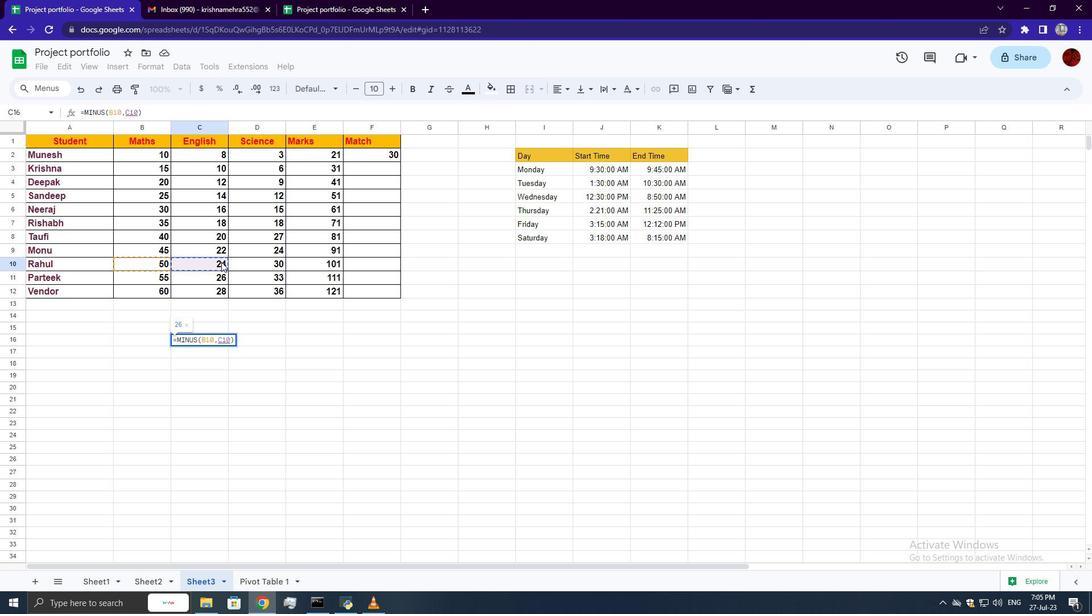 
